 Task: Find a one-way Business class flight from Klawock to Dubuque on May 10 for 9 passengers, with 2 carry-on bags, departing between 2:00 PM and 3:00 PM.
Action: Mouse moved to (319, 281)
Screenshot: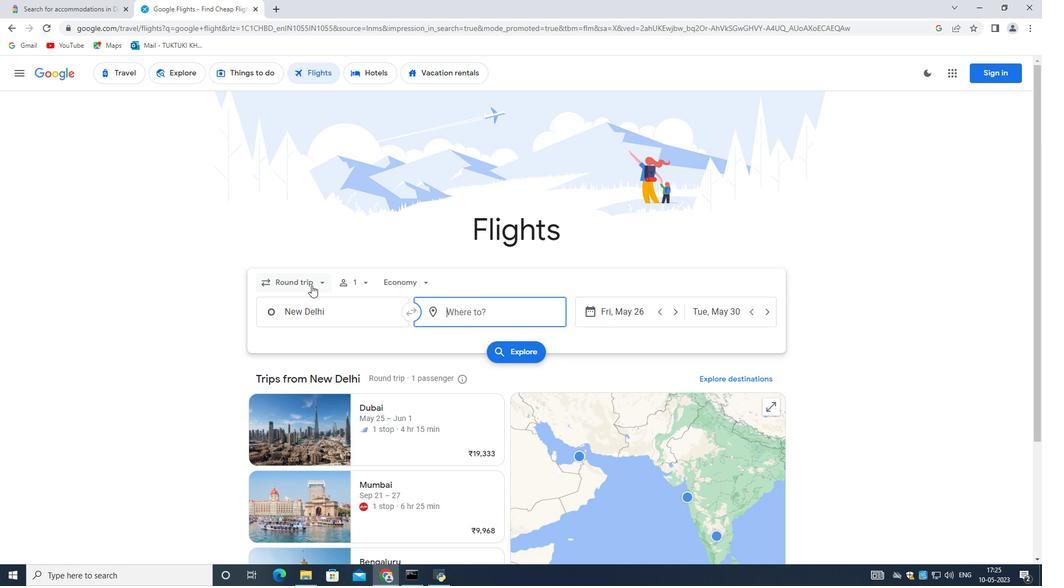 
Action: Mouse pressed left at (319, 281)
Screenshot: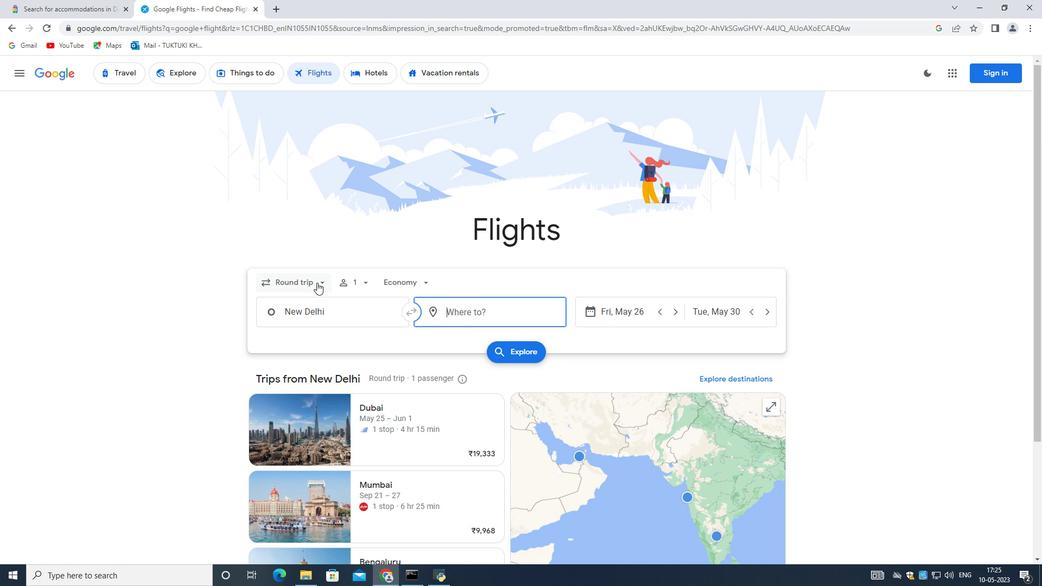 
Action: Mouse moved to (299, 333)
Screenshot: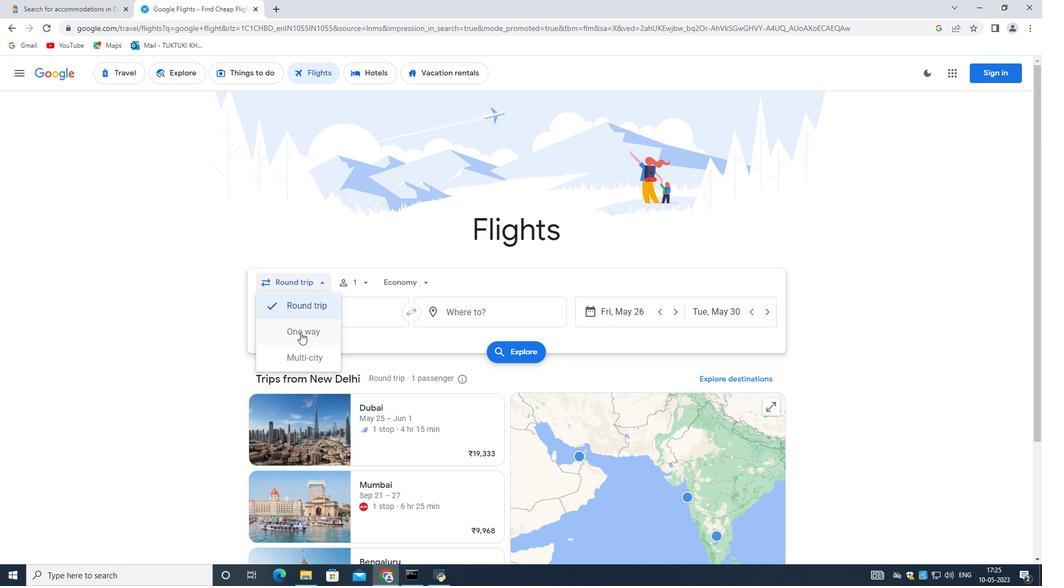 
Action: Mouse pressed left at (299, 333)
Screenshot: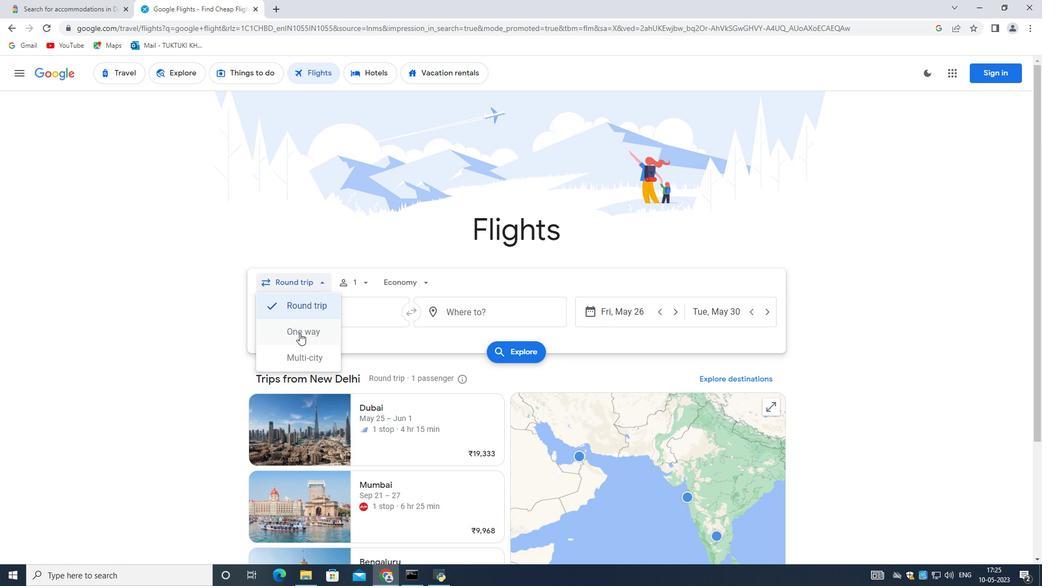 
Action: Mouse moved to (359, 282)
Screenshot: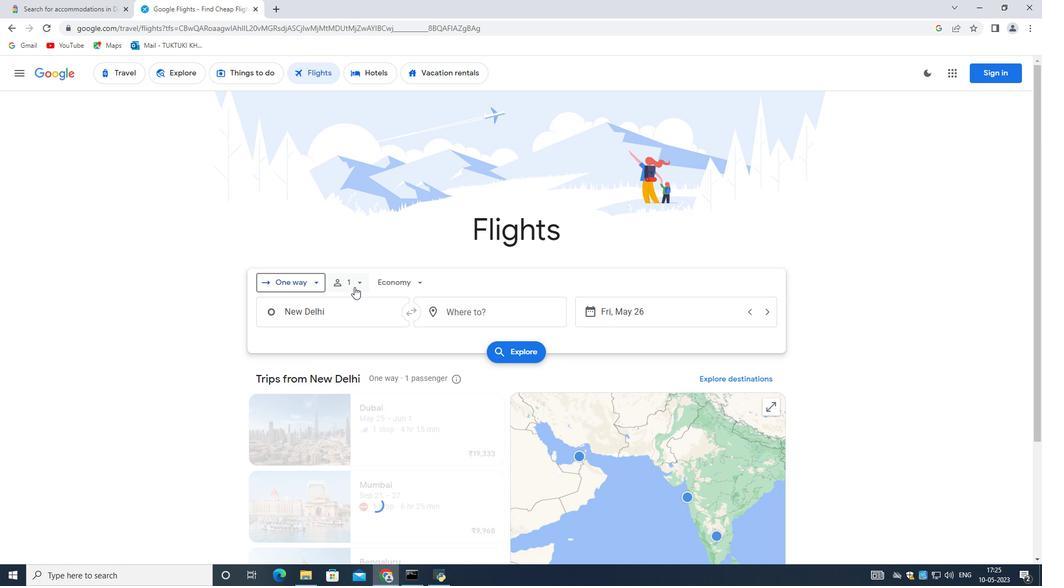 
Action: Mouse pressed left at (359, 282)
Screenshot: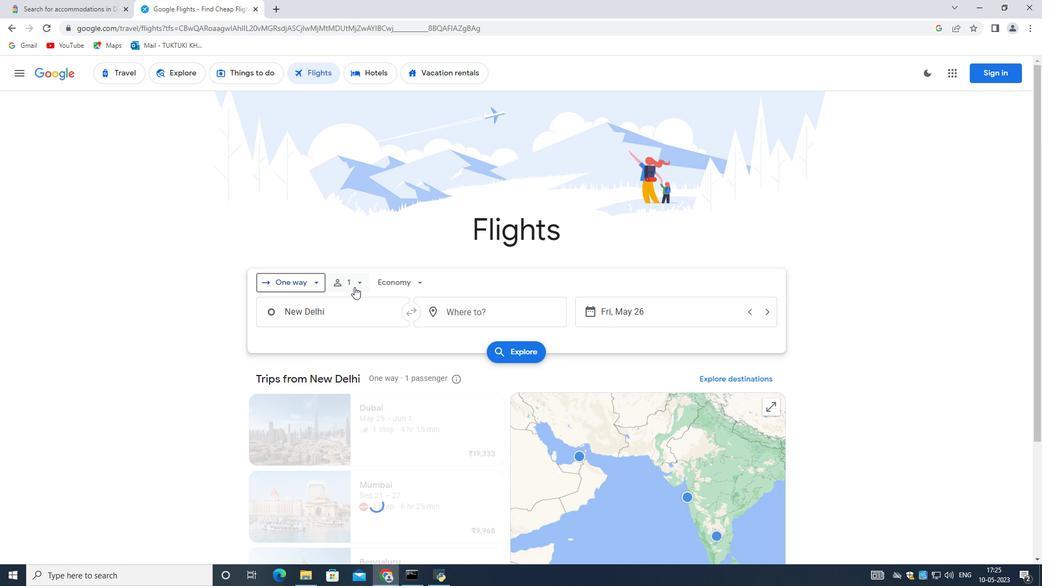 
Action: Mouse moved to (439, 339)
Screenshot: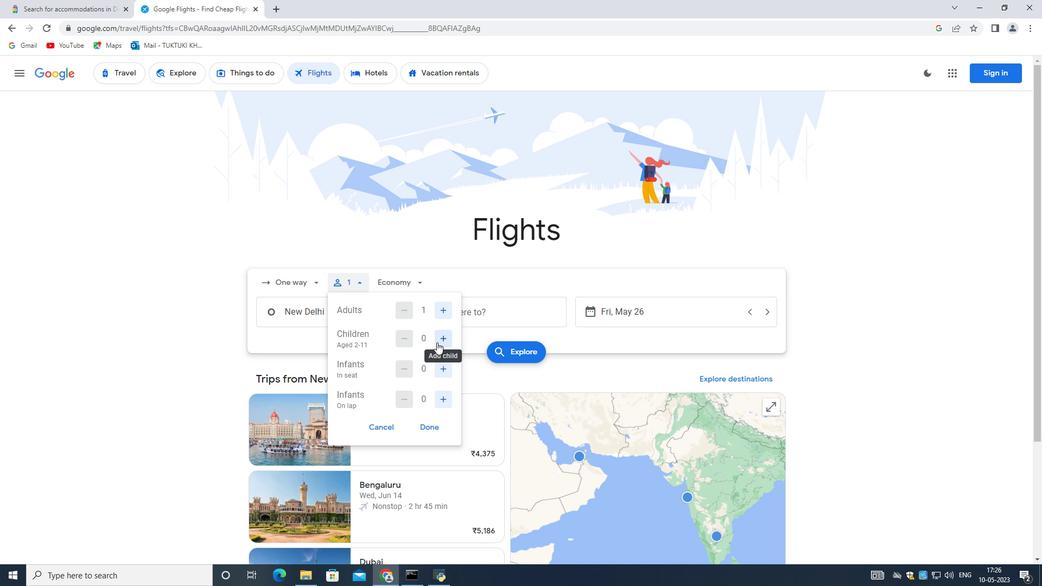 
Action: Mouse pressed left at (439, 339)
Screenshot: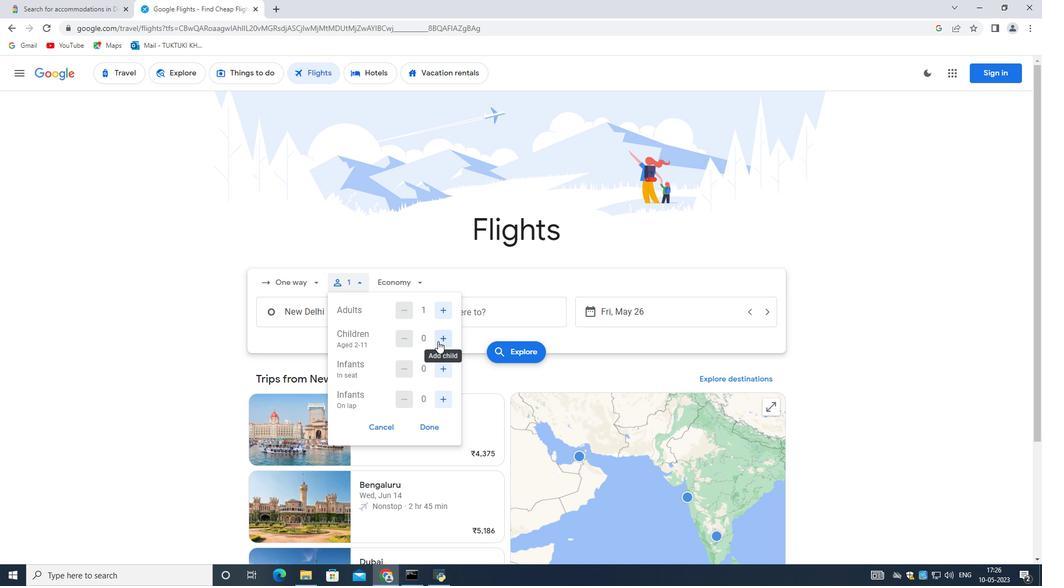 
Action: Mouse moved to (440, 339)
Screenshot: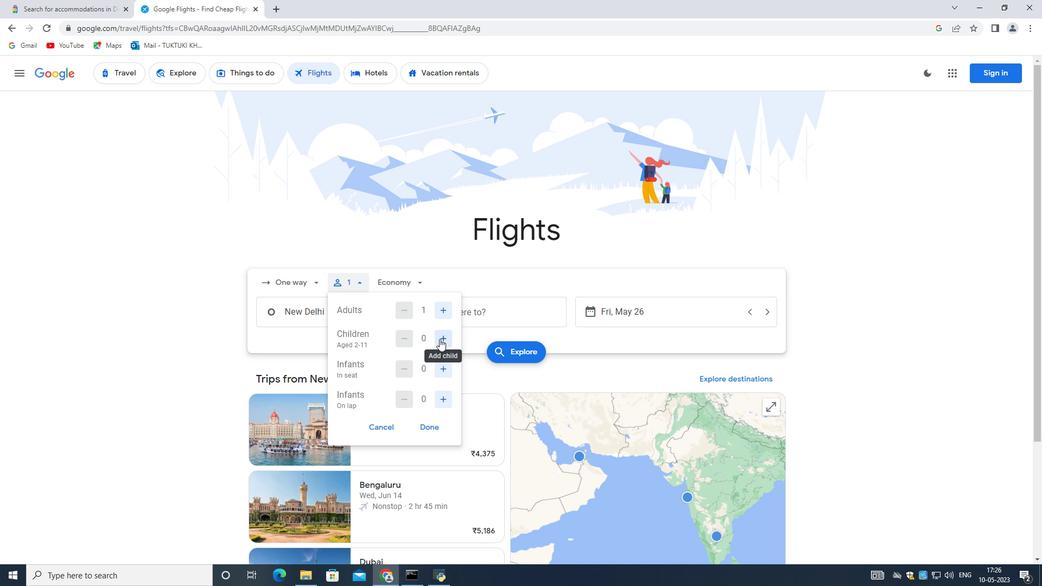 
Action: Mouse pressed left at (440, 339)
Screenshot: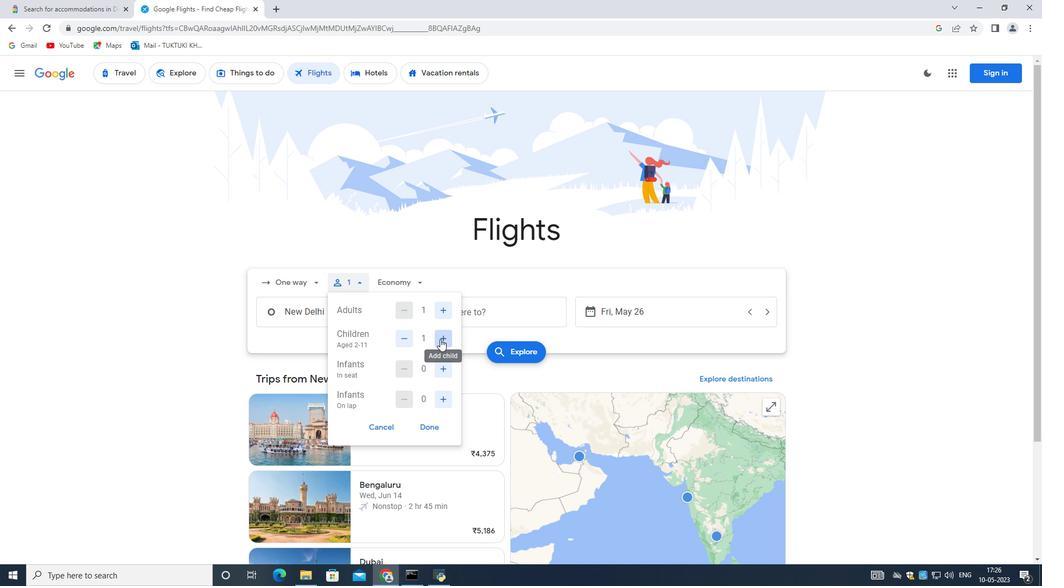 
Action: Mouse pressed left at (440, 339)
Screenshot: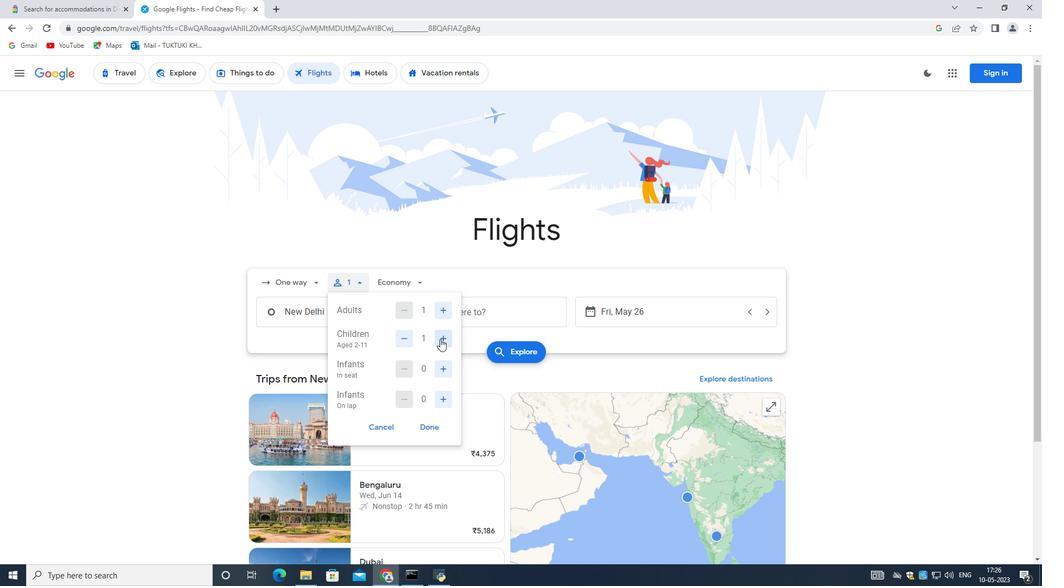 
Action: Mouse moved to (440, 338)
Screenshot: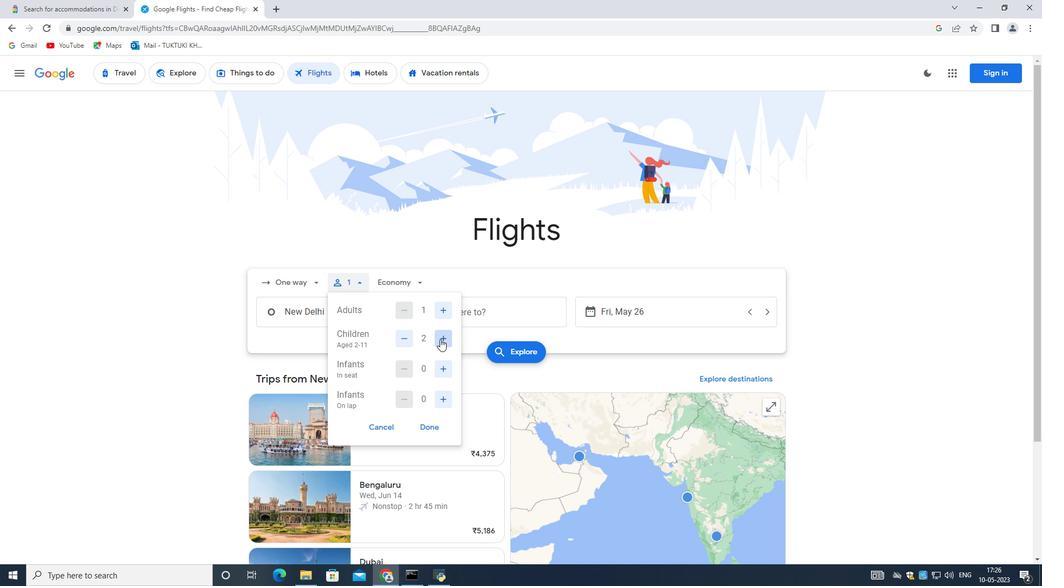 
Action: Mouse pressed left at (440, 338)
Screenshot: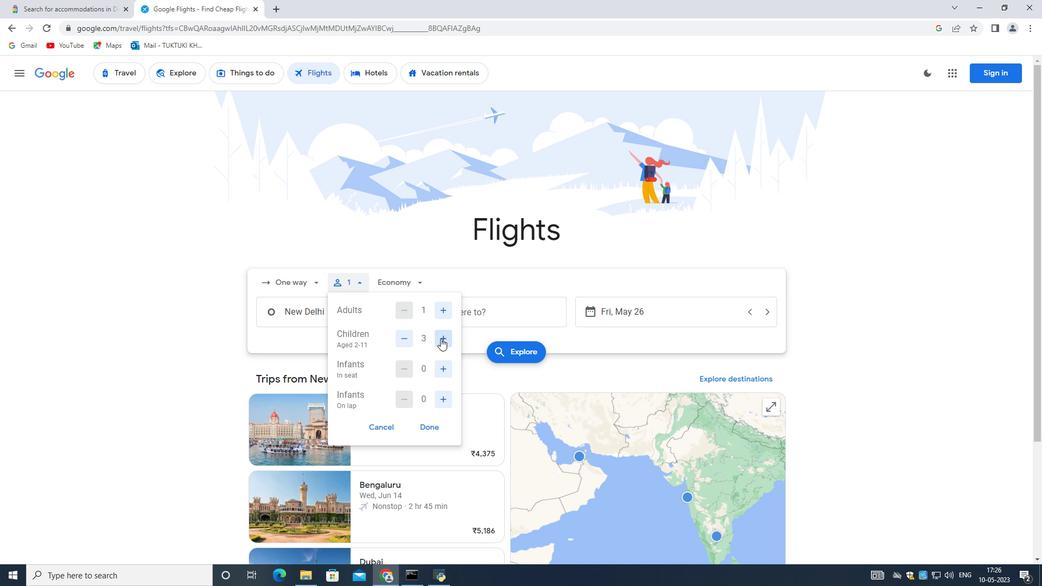 
Action: Mouse pressed left at (440, 338)
Screenshot: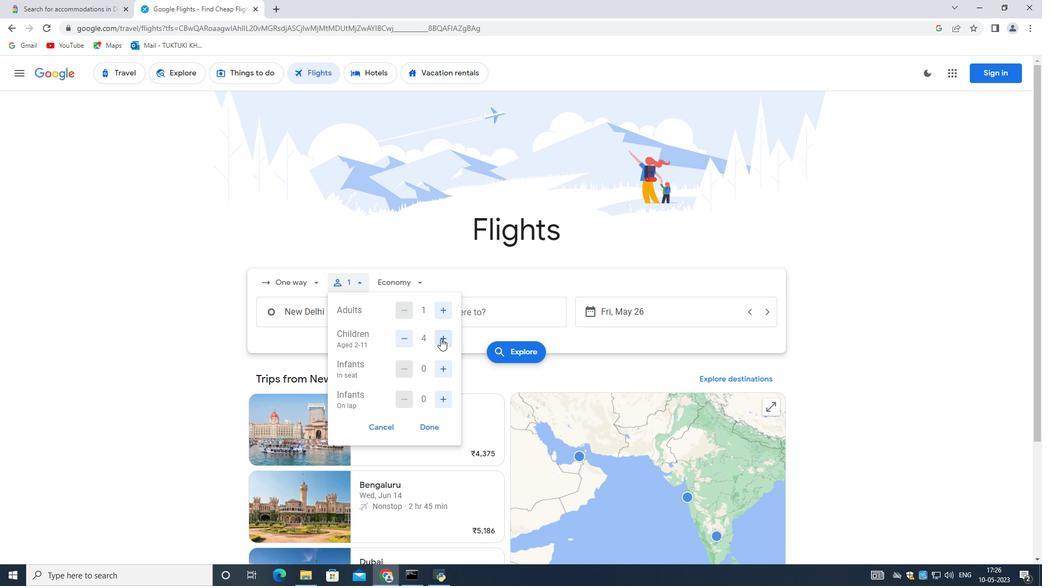 
Action: Mouse pressed left at (440, 338)
Screenshot: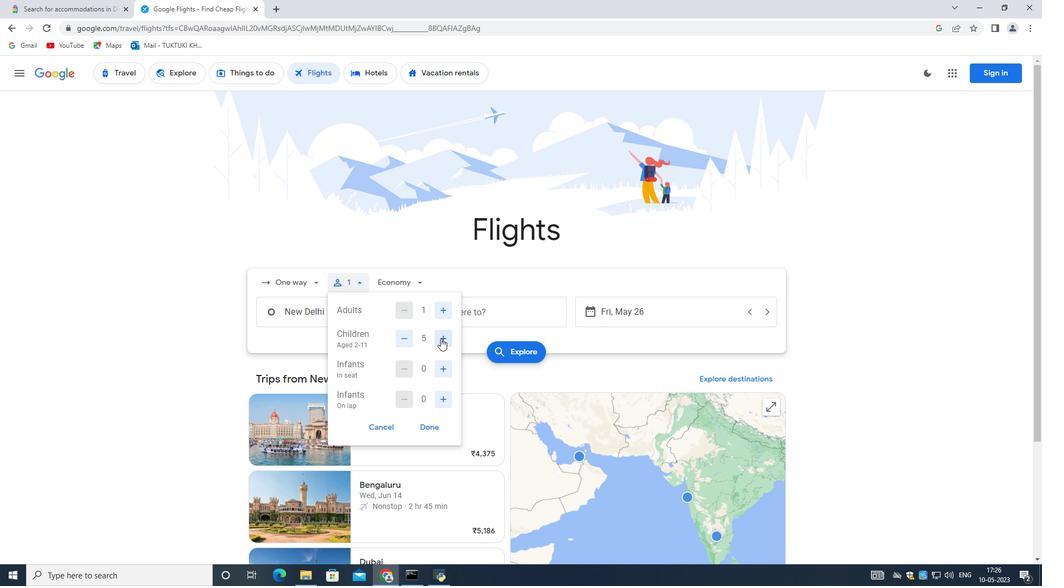 
Action: Mouse moved to (444, 370)
Screenshot: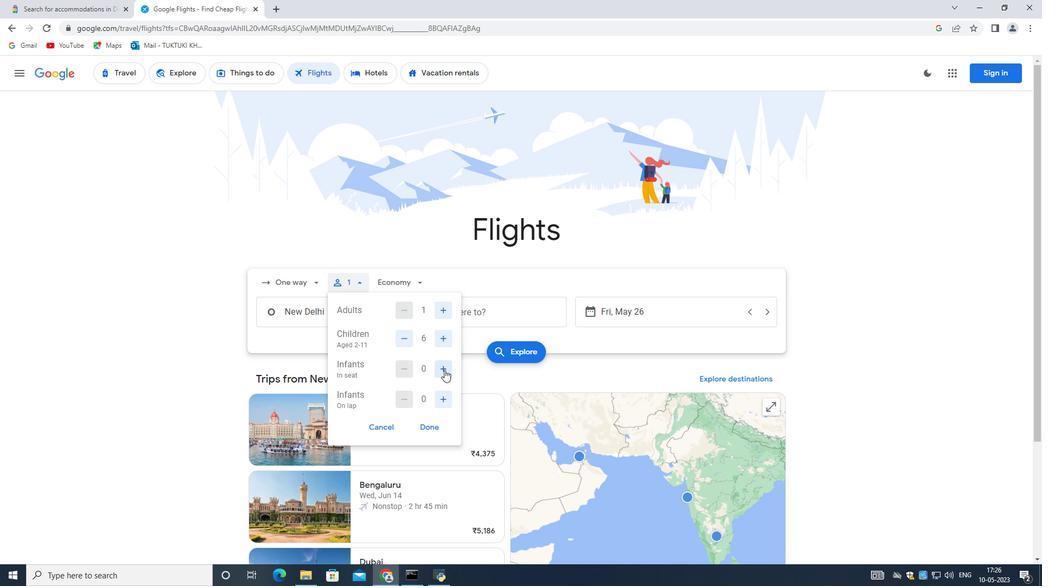 
Action: Mouse pressed left at (444, 370)
Screenshot: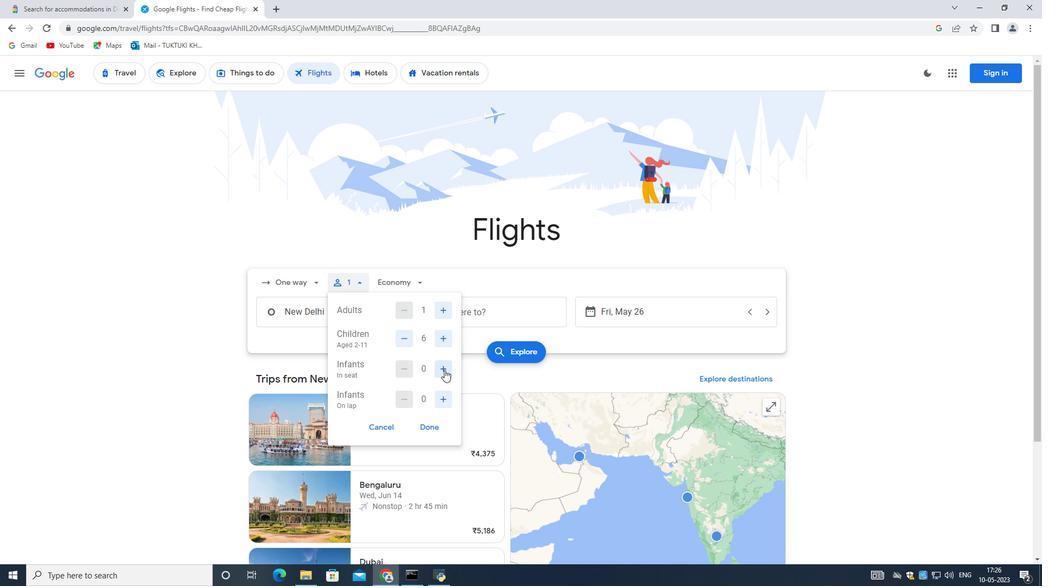 
Action: Mouse moved to (437, 398)
Screenshot: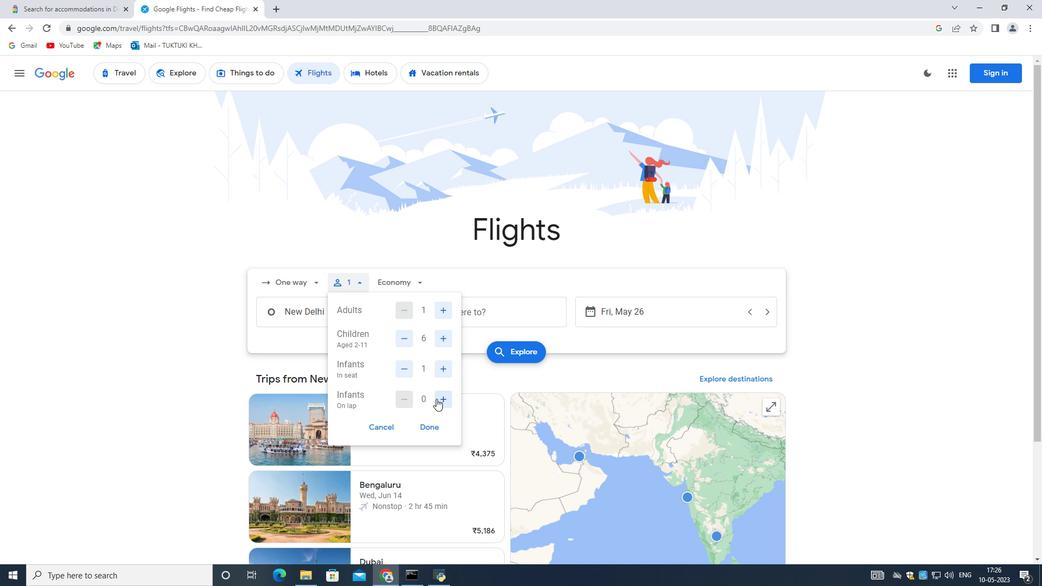 
Action: Mouse pressed left at (437, 398)
Screenshot: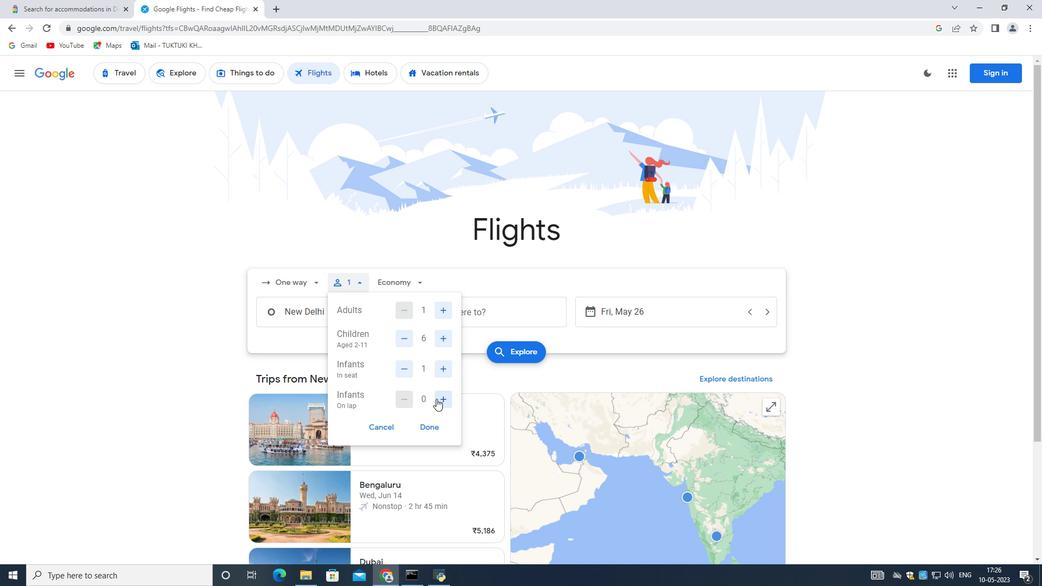 
Action: Mouse moved to (421, 428)
Screenshot: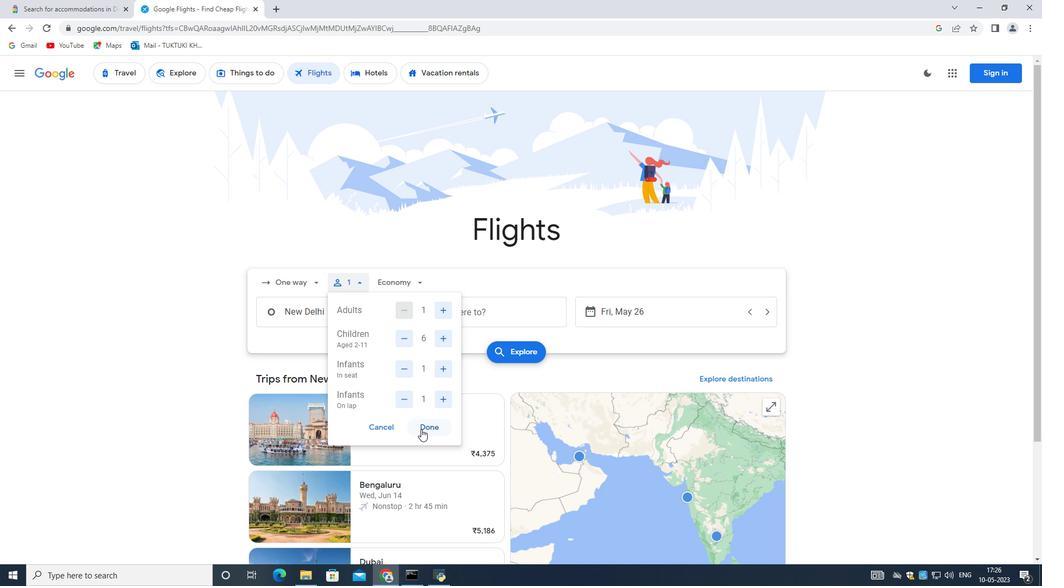
Action: Mouse pressed left at (421, 428)
Screenshot: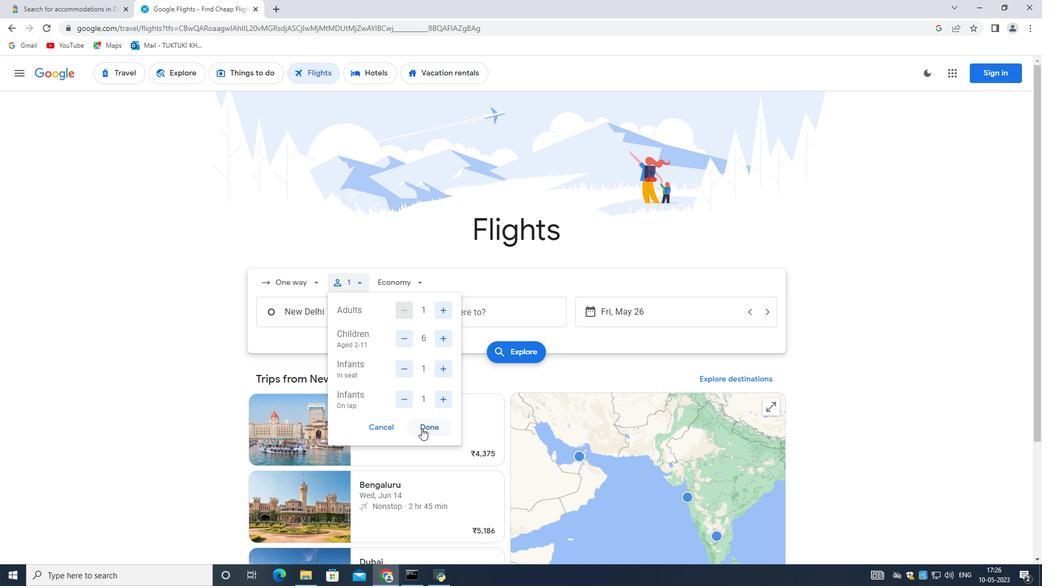 
Action: Mouse moved to (396, 286)
Screenshot: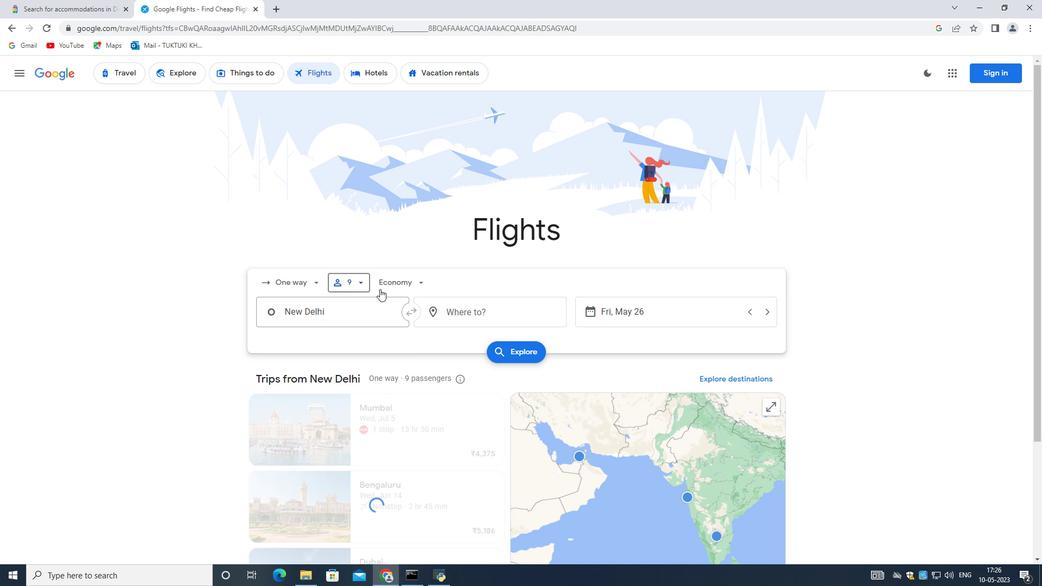 
Action: Mouse pressed left at (396, 286)
Screenshot: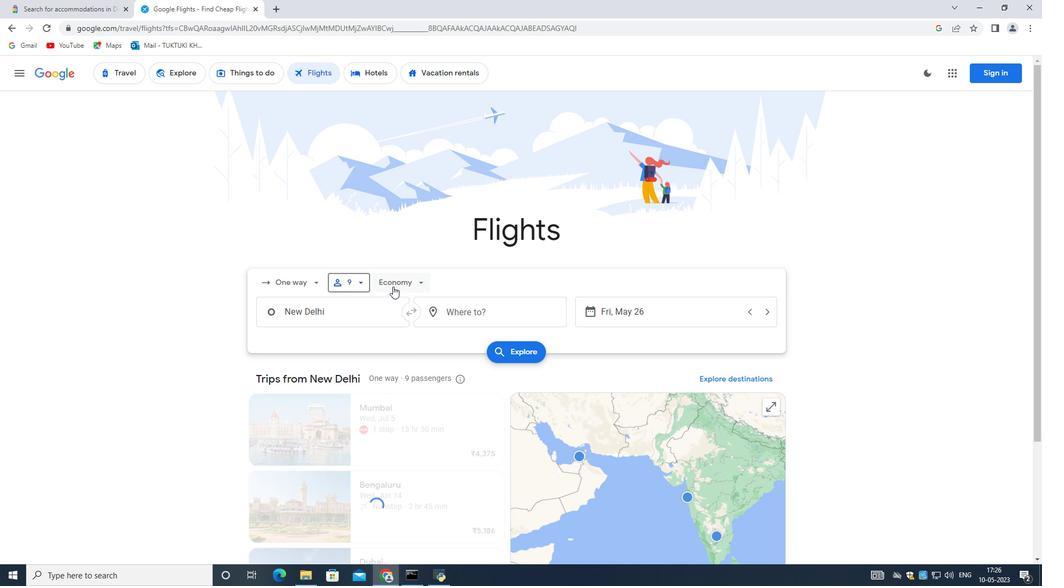
Action: Mouse moved to (413, 359)
Screenshot: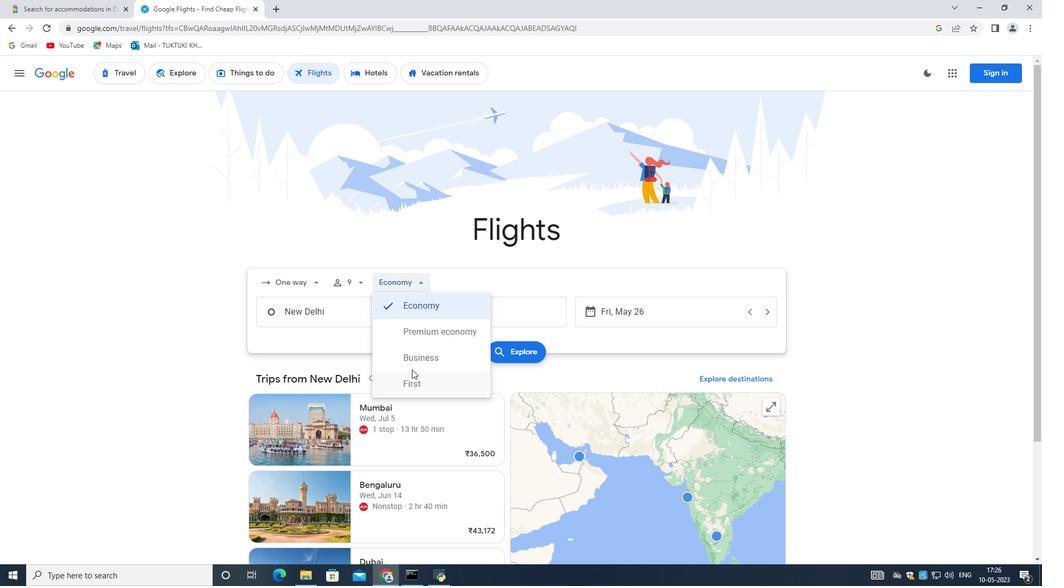 
Action: Mouse pressed left at (413, 359)
Screenshot: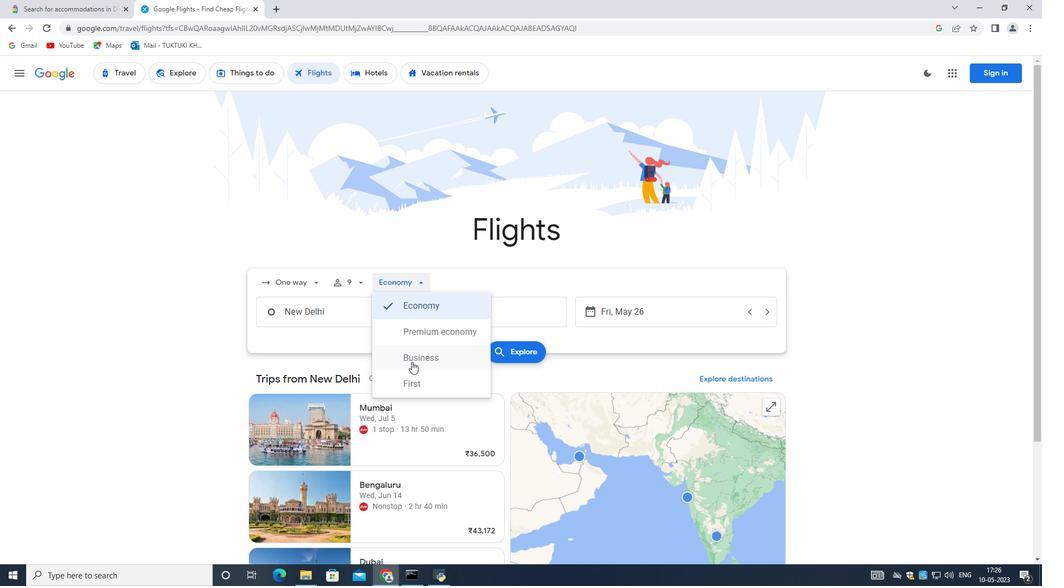 
Action: Mouse moved to (312, 319)
Screenshot: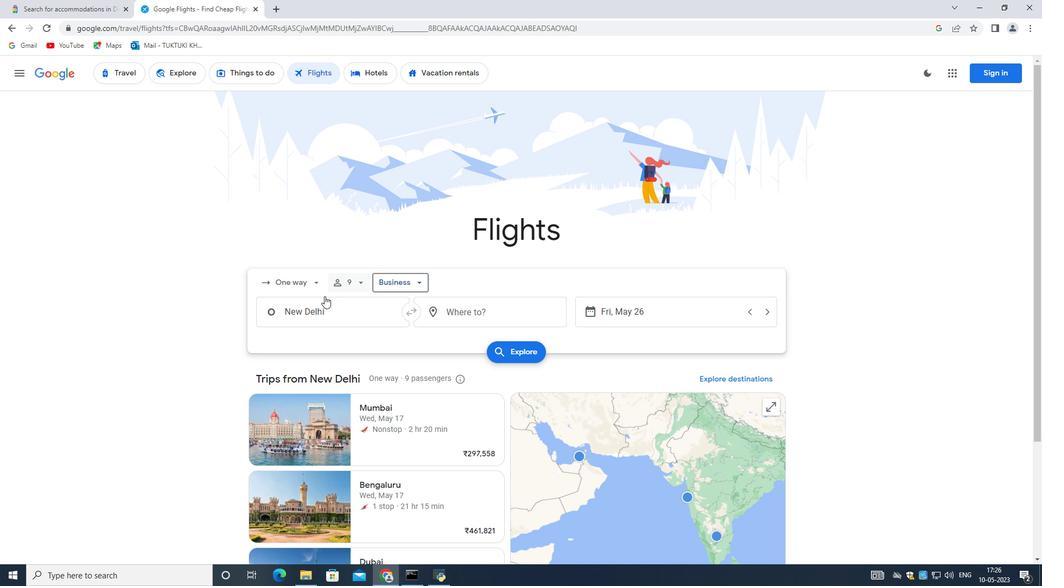 
Action: Mouse pressed left at (312, 319)
Screenshot: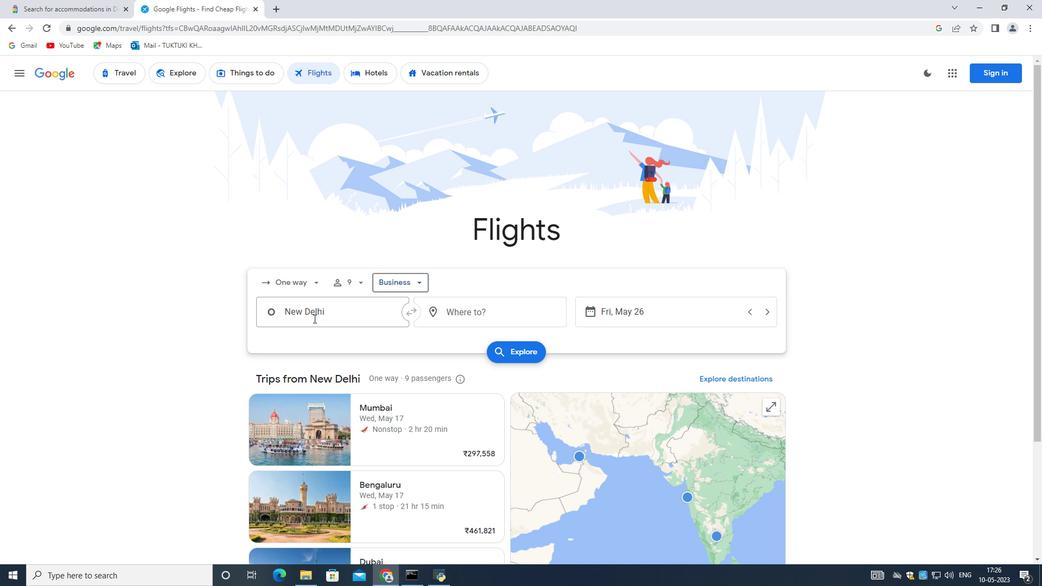 
Action: Key pressed <Key.backspace><Key.shift><Key.shift>Klawock
Screenshot: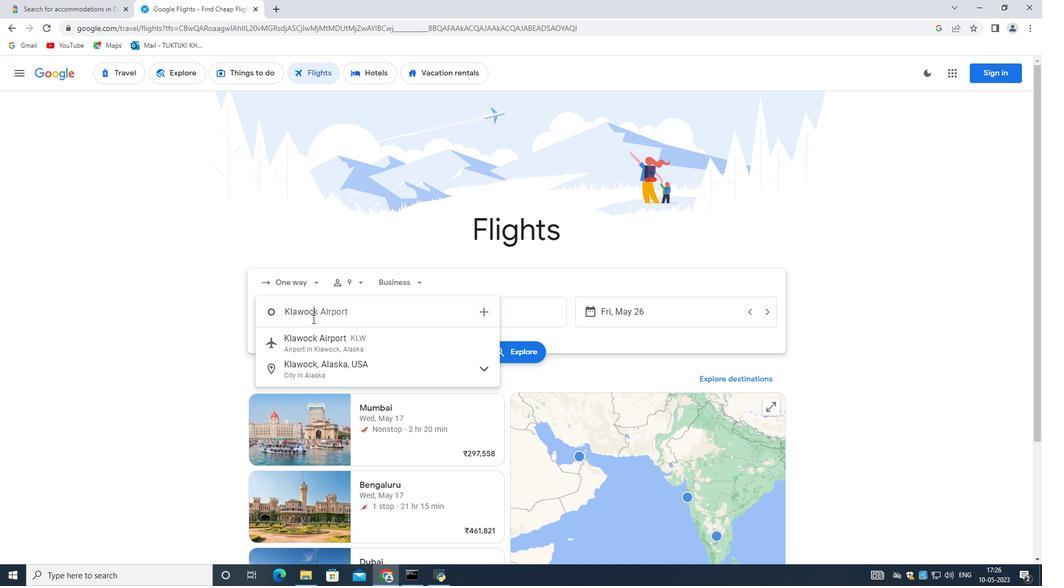 
Action: Mouse moved to (323, 334)
Screenshot: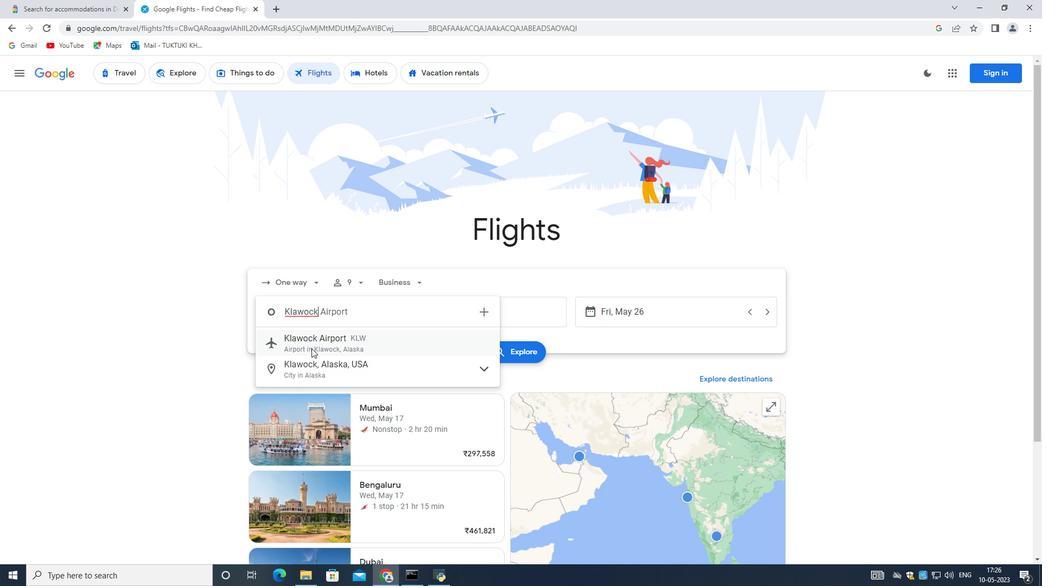
Action: Mouse pressed left at (323, 334)
Screenshot: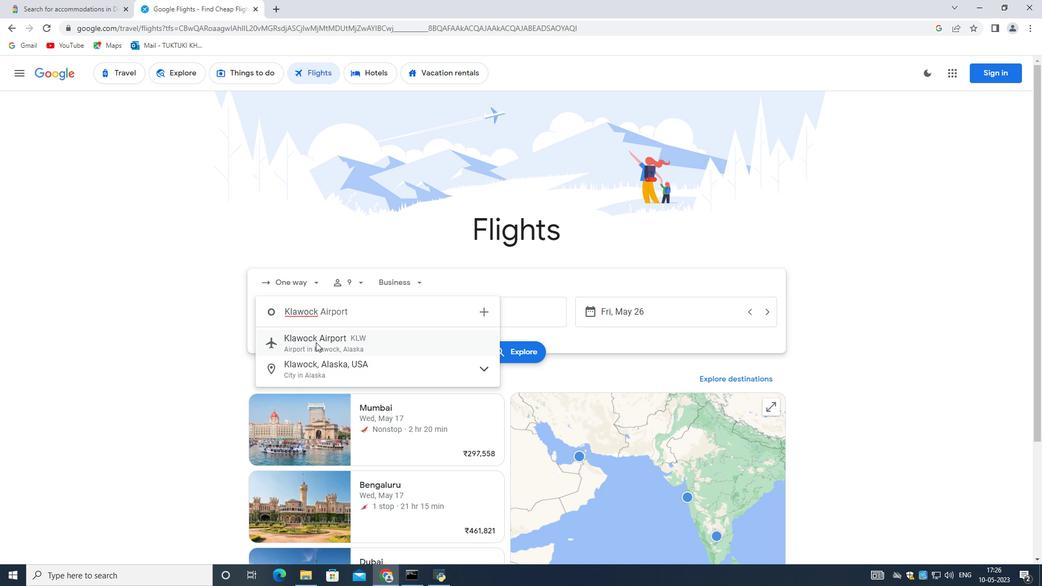
Action: Mouse moved to (452, 300)
Screenshot: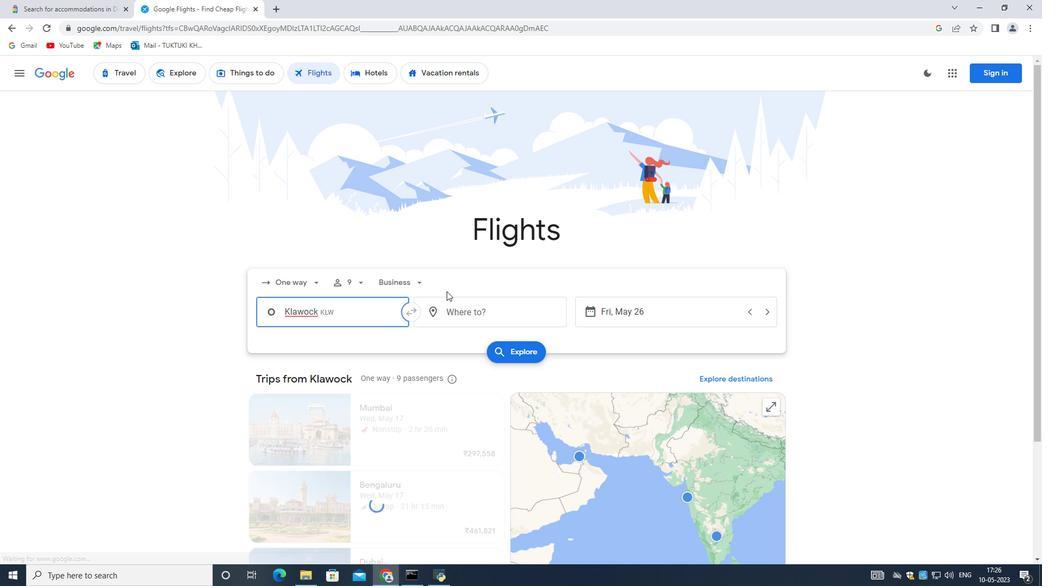 
Action: Mouse pressed left at (452, 300)
Screenshot: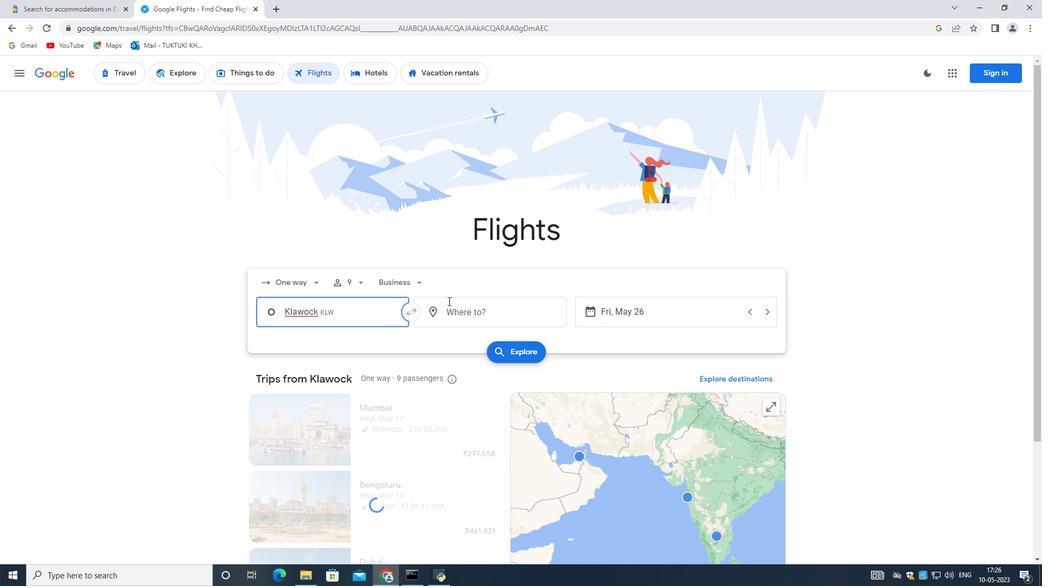 
Action: Mouse moved to (452, 306)
Screenshot: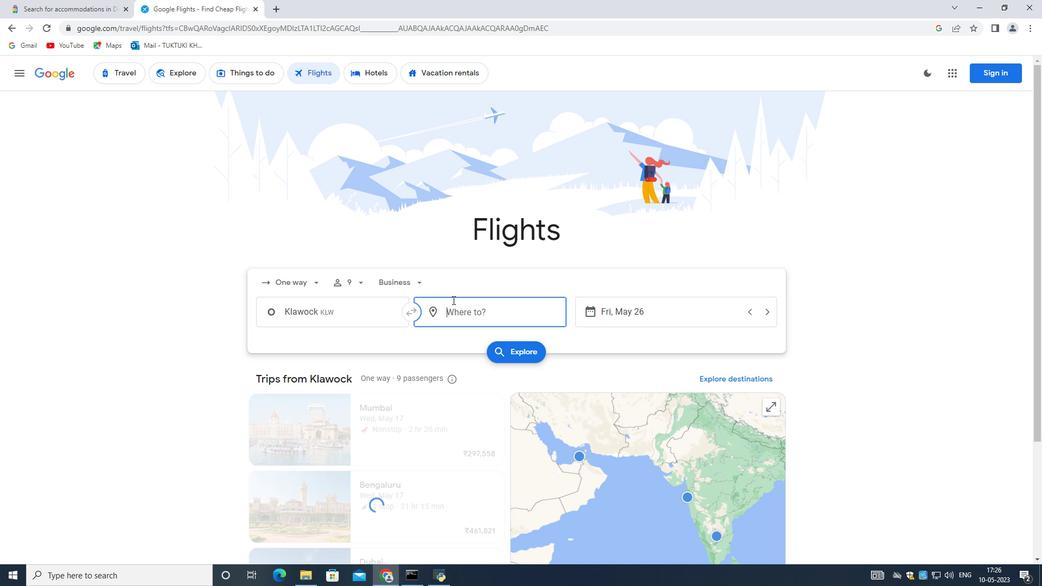 
Action: Key pressed <Key.shift>Dubuque
Screenshot: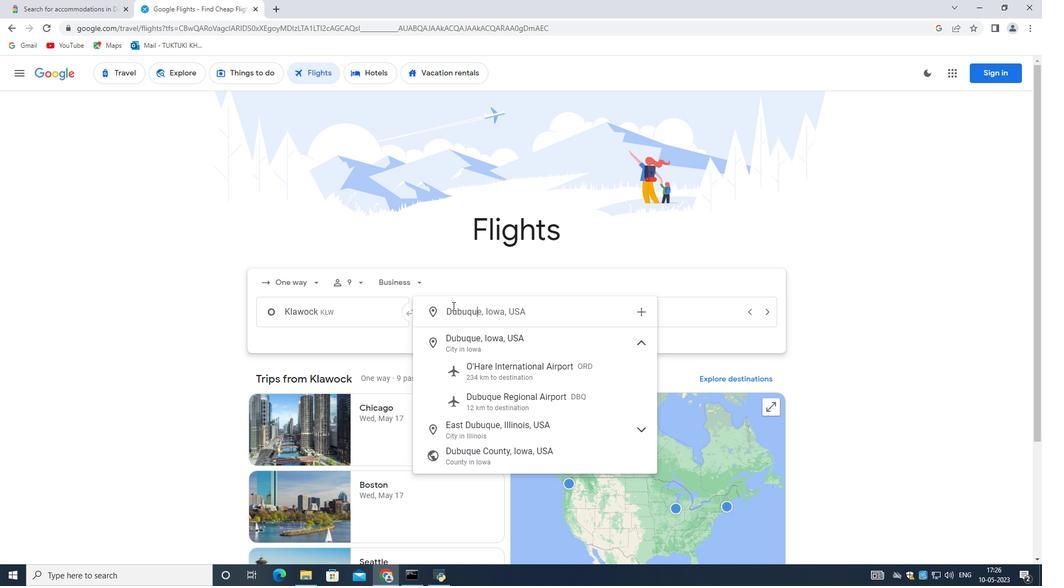 
Action: Mouse moved to (531, 400)
Screenshot: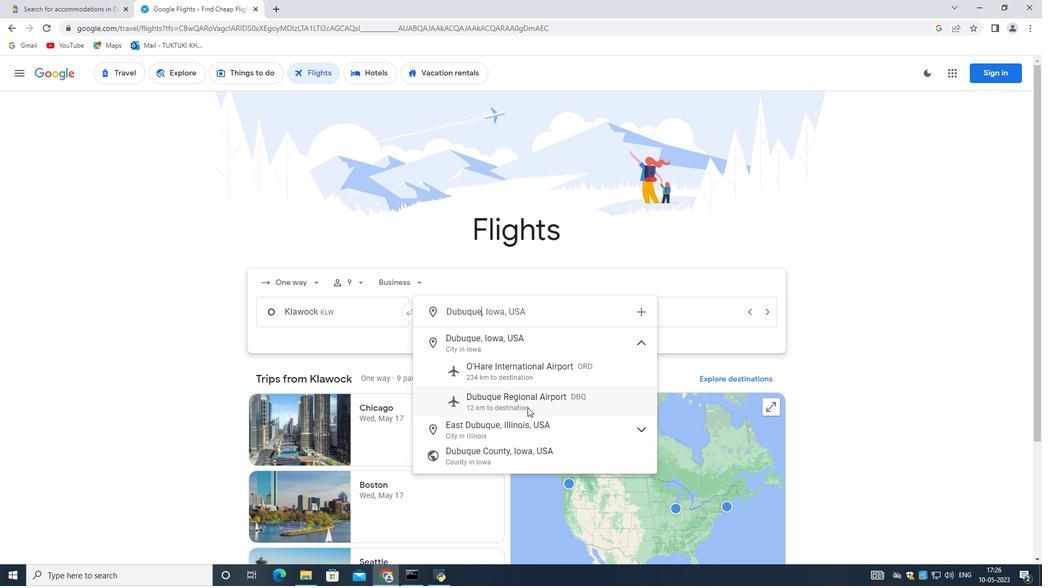
Action: Mouse pressed left at (531, 400)
Screenshot: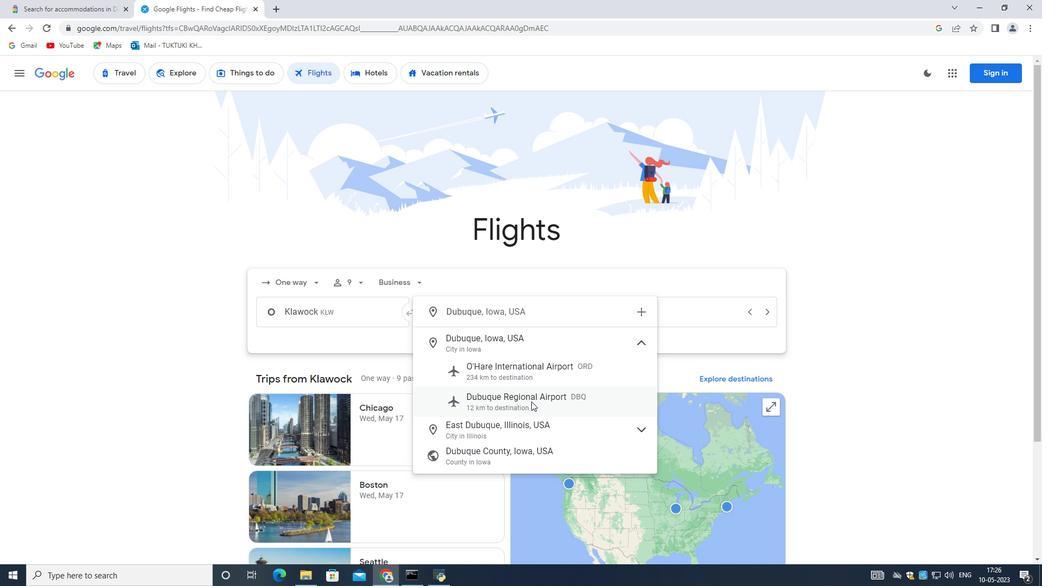 
Action: Mouse moved to (629, 314)
Screenshot: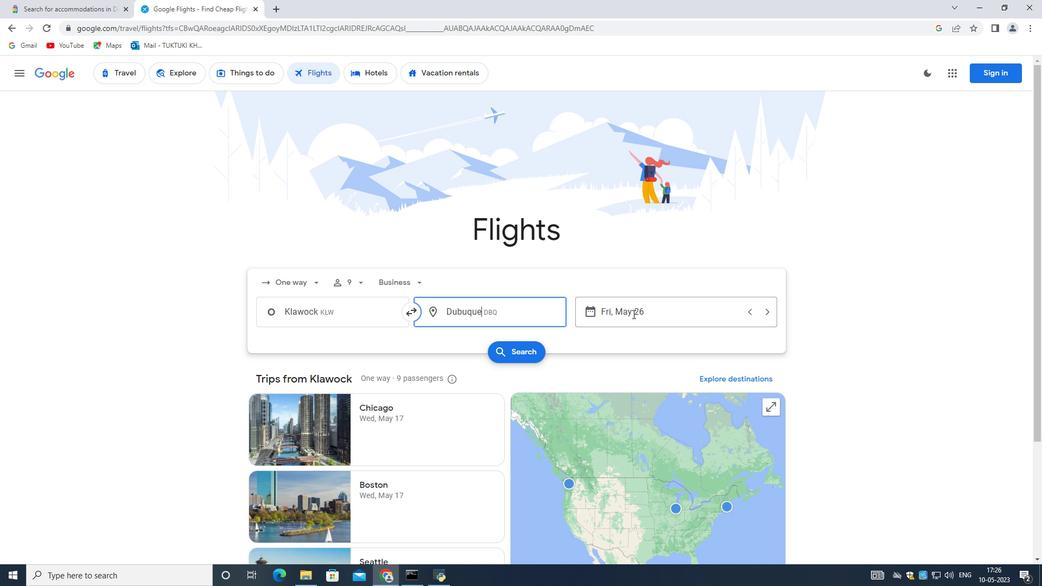 
Action: Mouse pressed left at (629, 314)
Screenshot: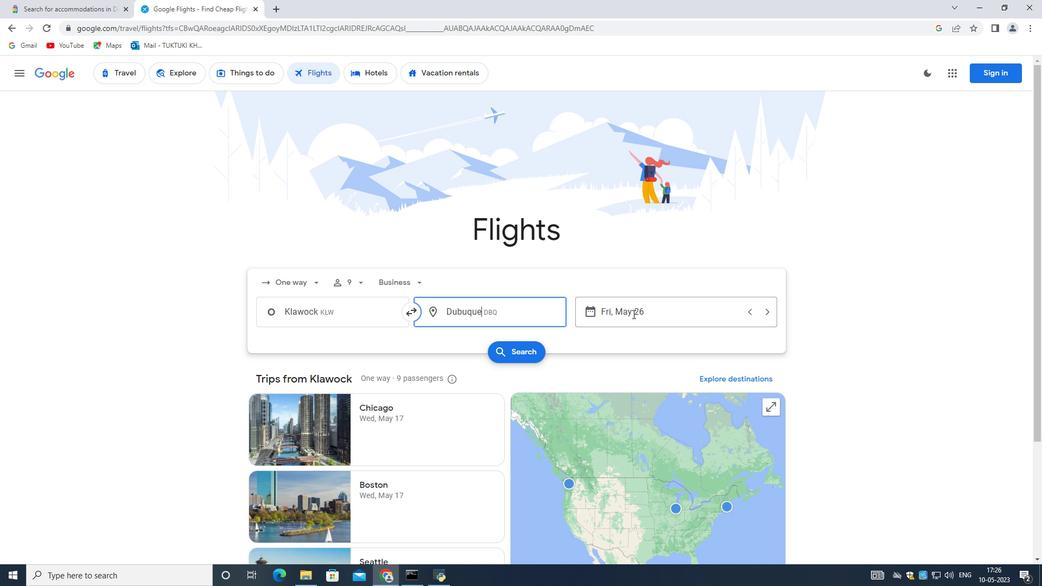 
Action: Mouse moved to (468, 394)
Screenshot: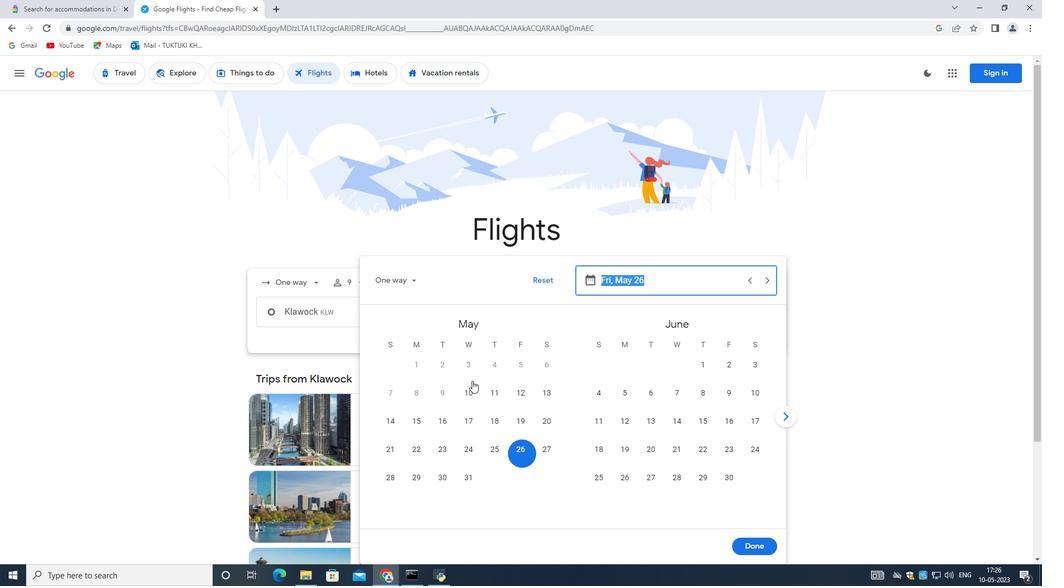 
Action: Mouse pressed left at (468, 394)
Screenshot: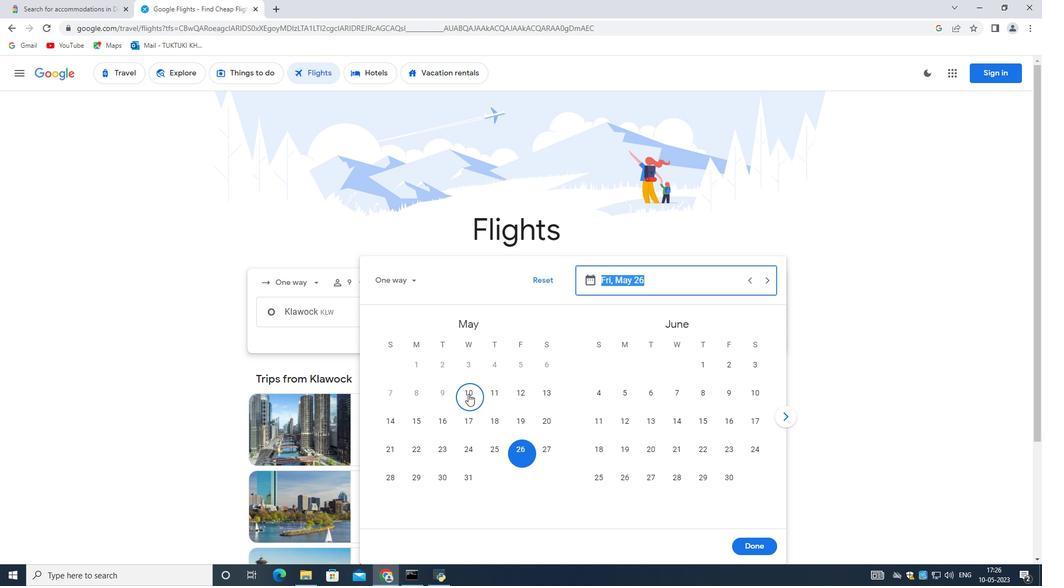 
Action: Mouse moved to (751, 545)
Screenshot: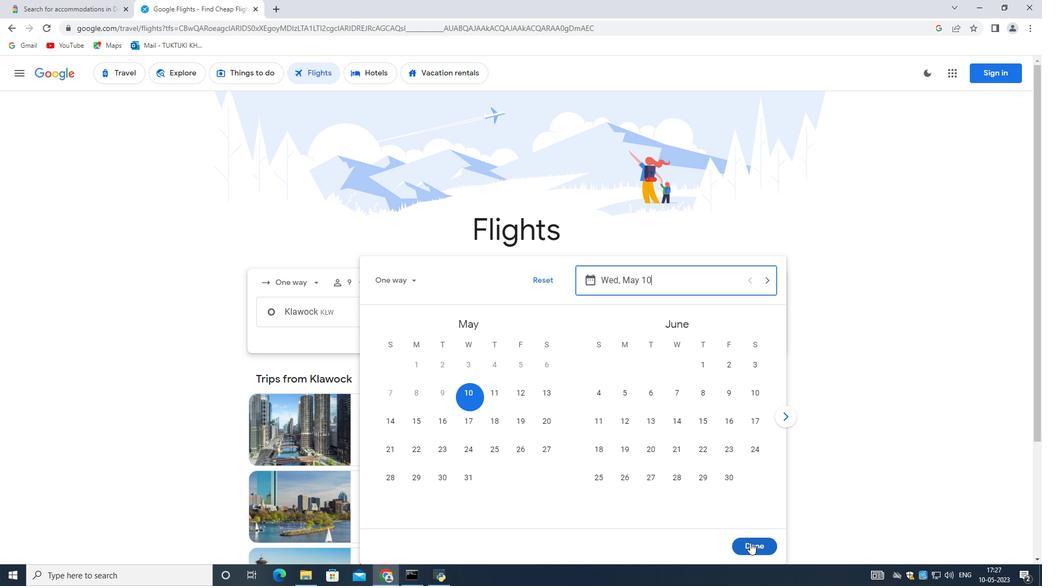 
Action: Mouse pressed left at (751, 545)
Screenshot: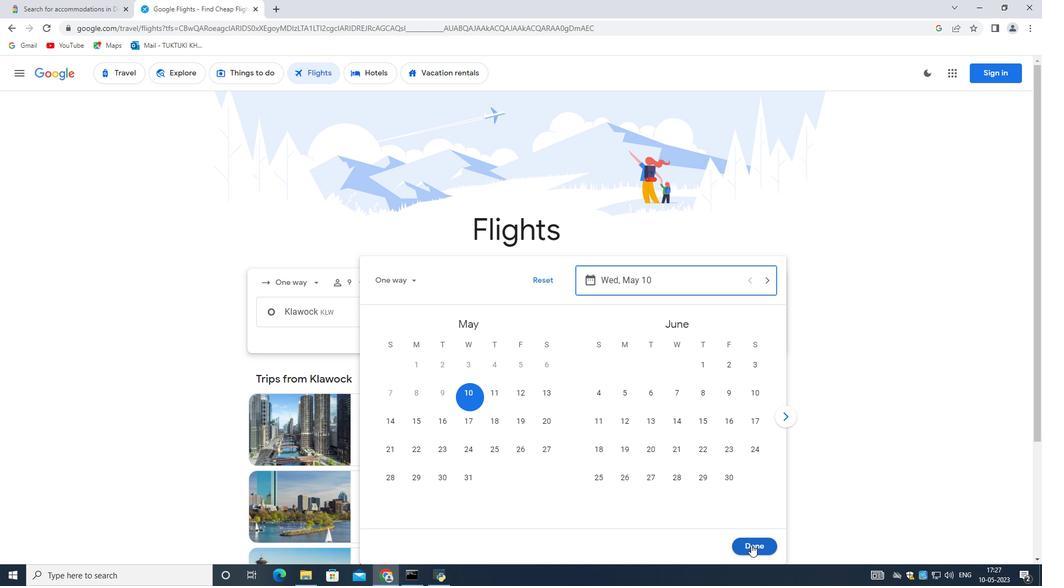 
Action: Mouse moved to (436, 339)
Screenshot: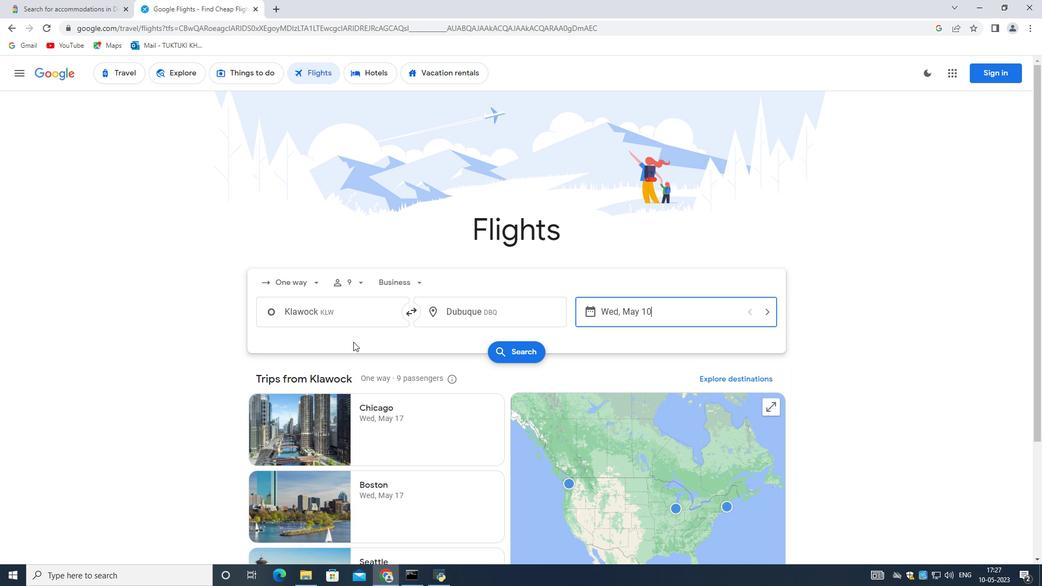
Action: Mouse scrolled (436, 339) with delta (0, 0)
Screenshot: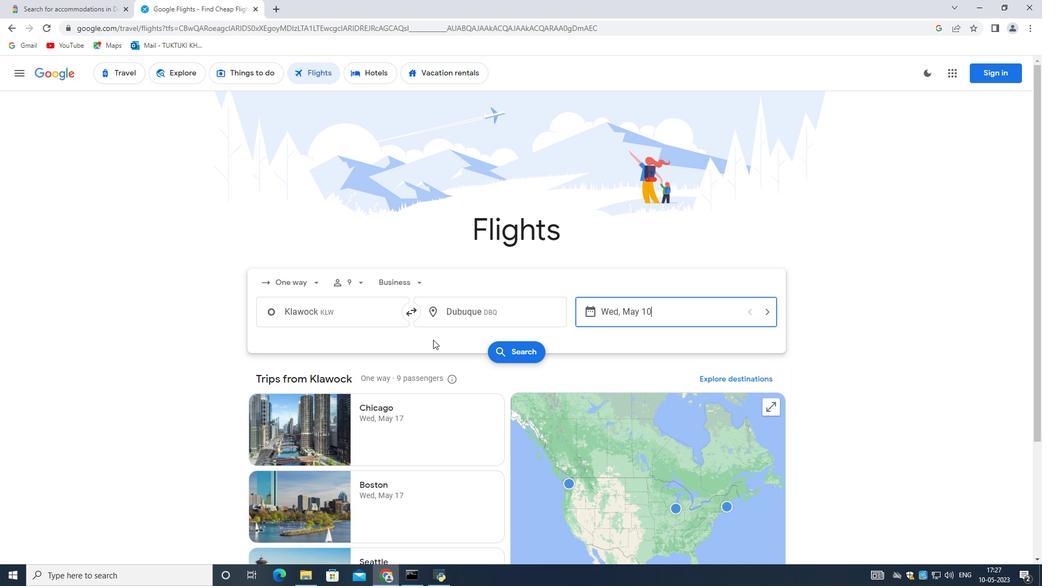 
Action: Mouse moved to (519, 299)
Screenshot: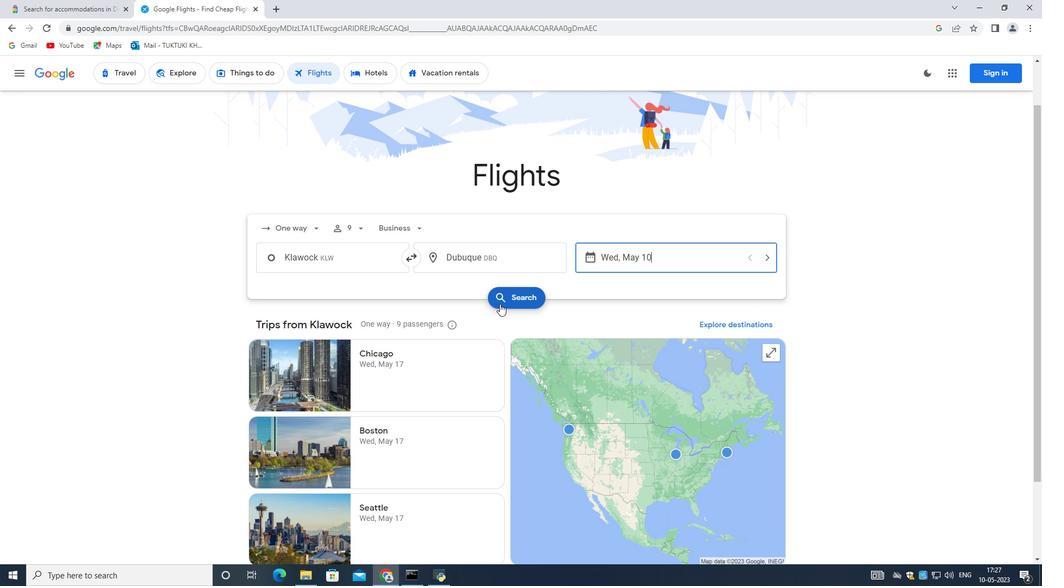 
Action: Mouse pressed left at (519, 299)
Screenshot: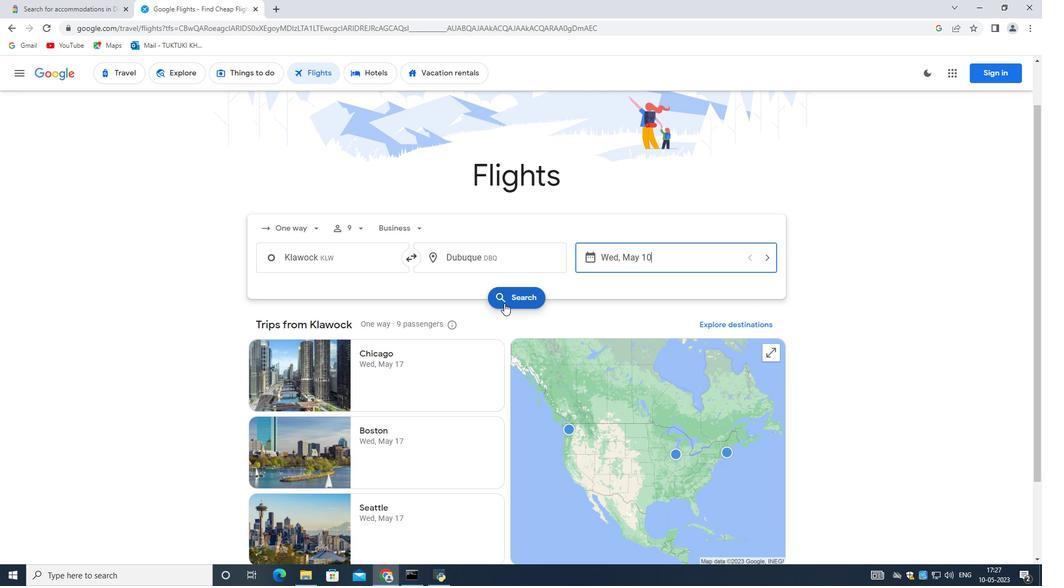 
Action: Mouse moved to (381, 175)
Screenshot: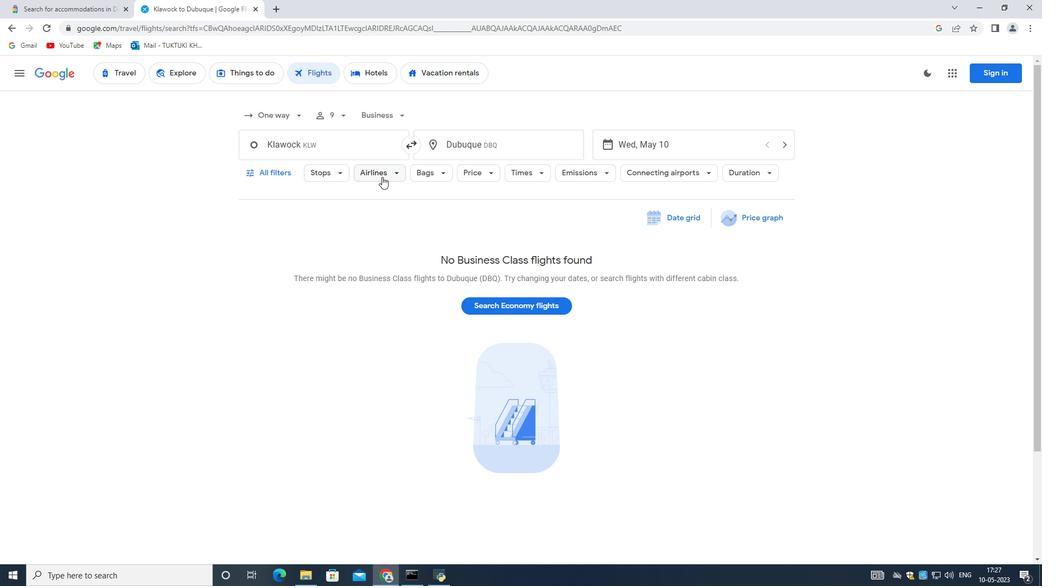 
Action: Mouse pressed left at (381, 175)
Screenshot: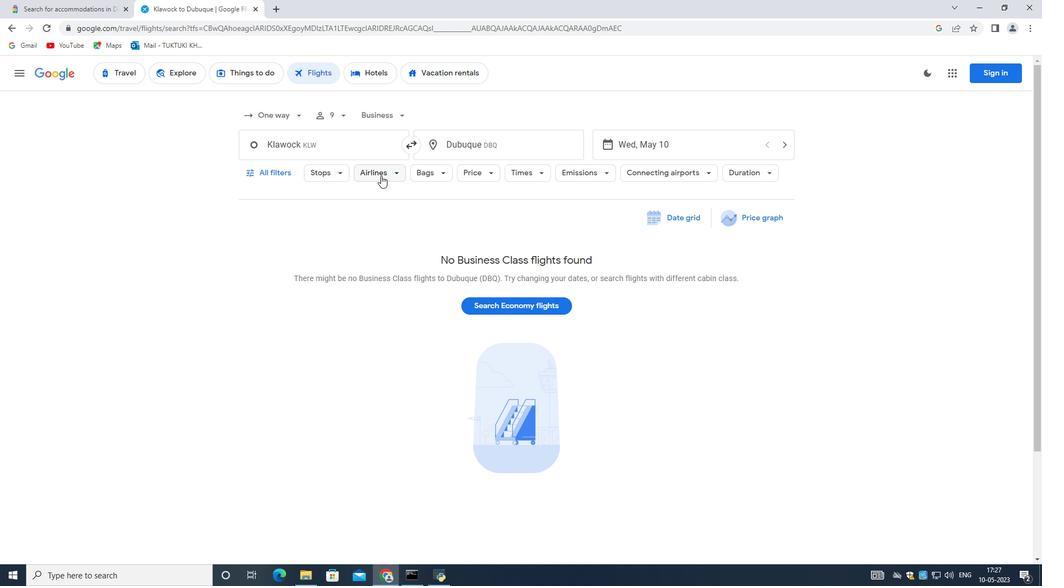 
Action: Mouse moved to (304, 234)
Screenshot: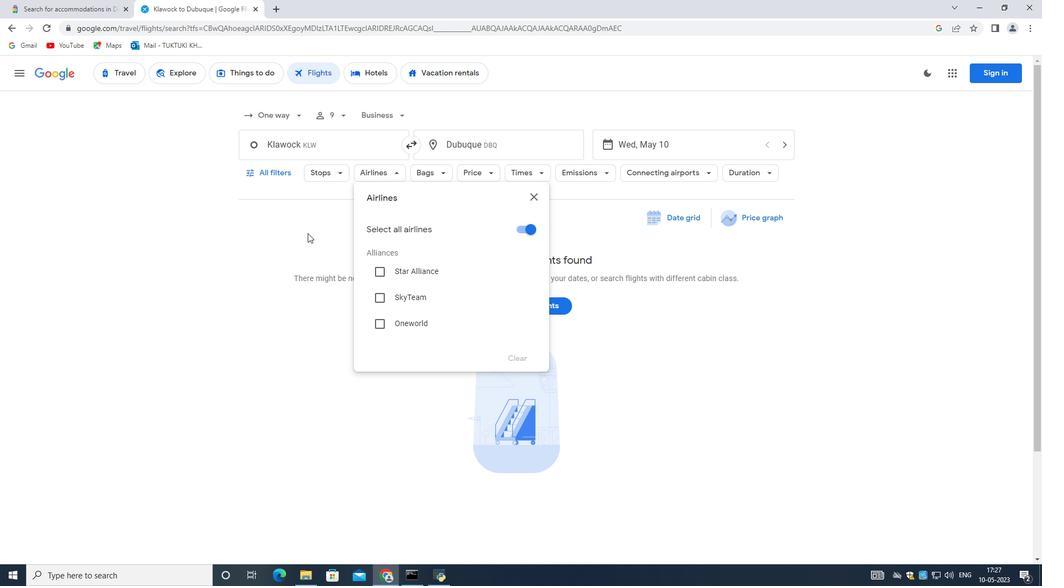 
Action: Mouse pressed left at (304, 234)
Screenshot: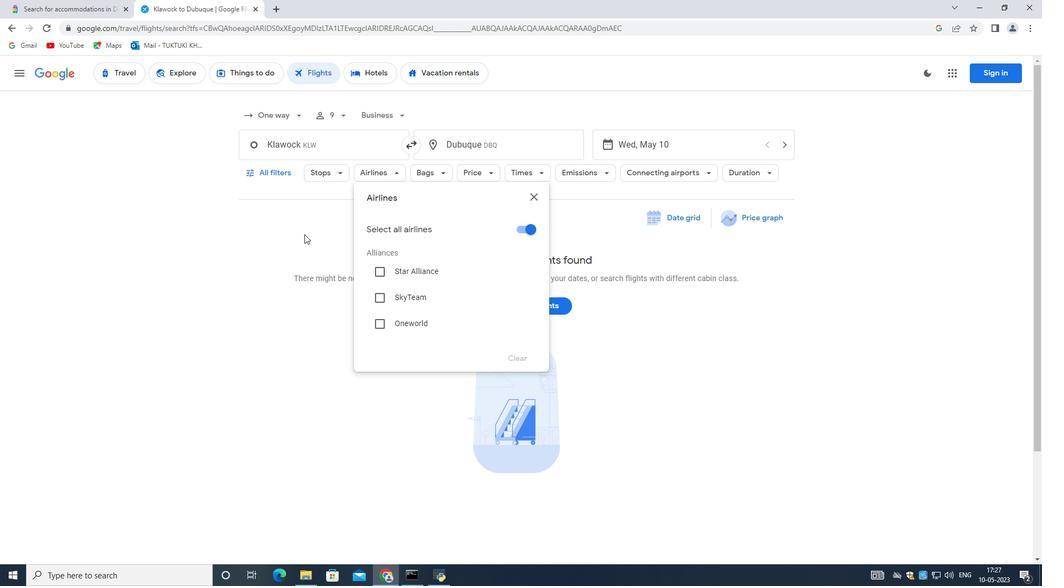 
Action: Mouse moved to (383, 173)
Screenshot: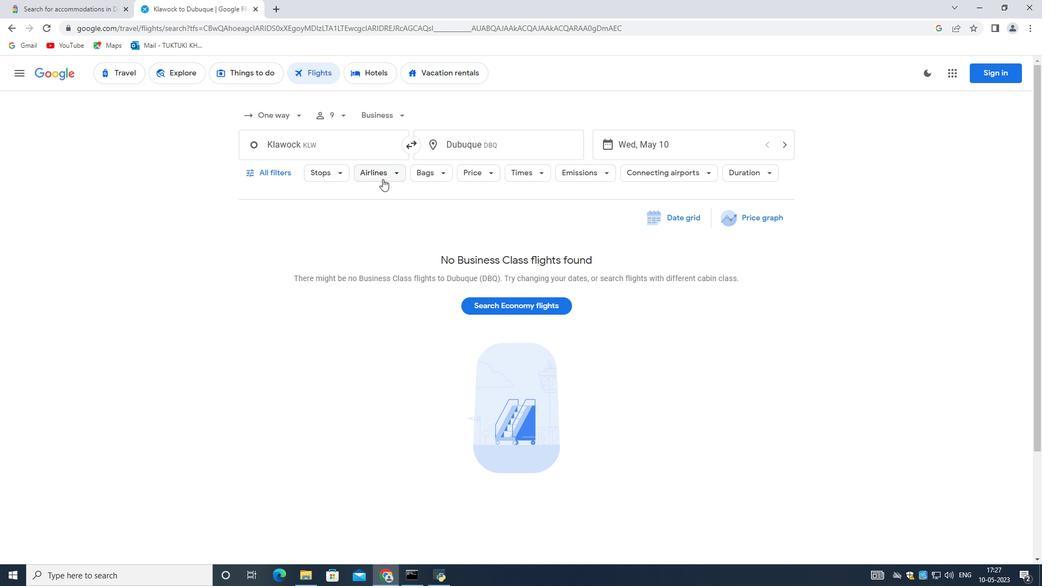 
Action: Mouse pressed left at (383, 173)
Screenshot: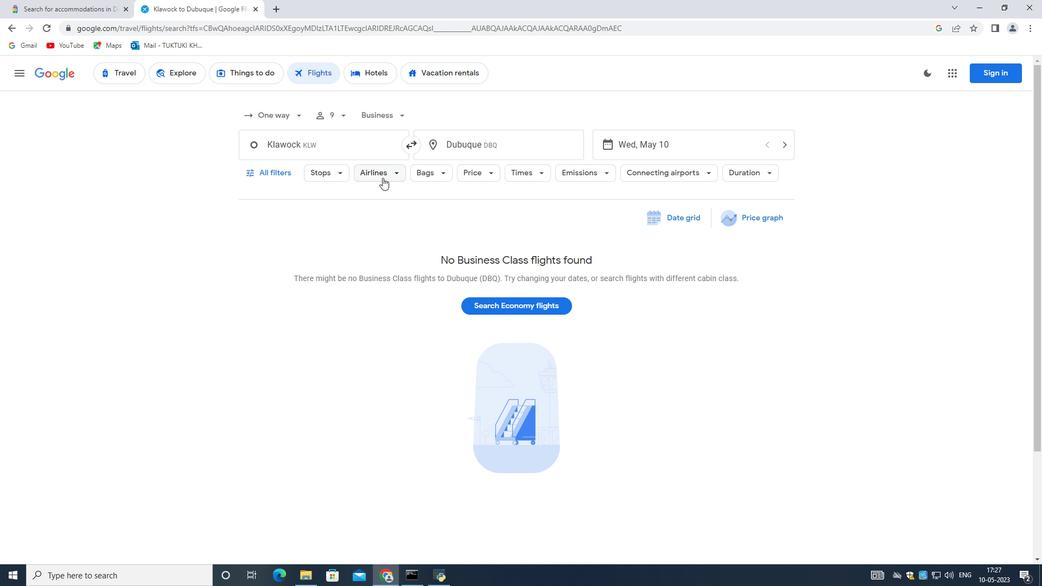 
Action: Mouse moved to (304, 220)
Screenshot: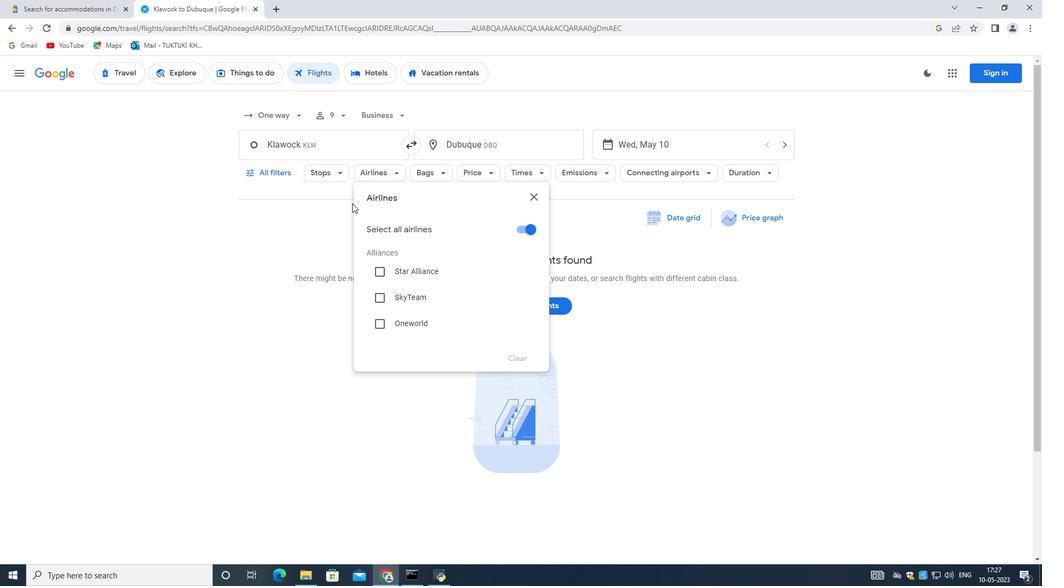 
Action: Mouse pressed left at (304, 220)
Screenshot: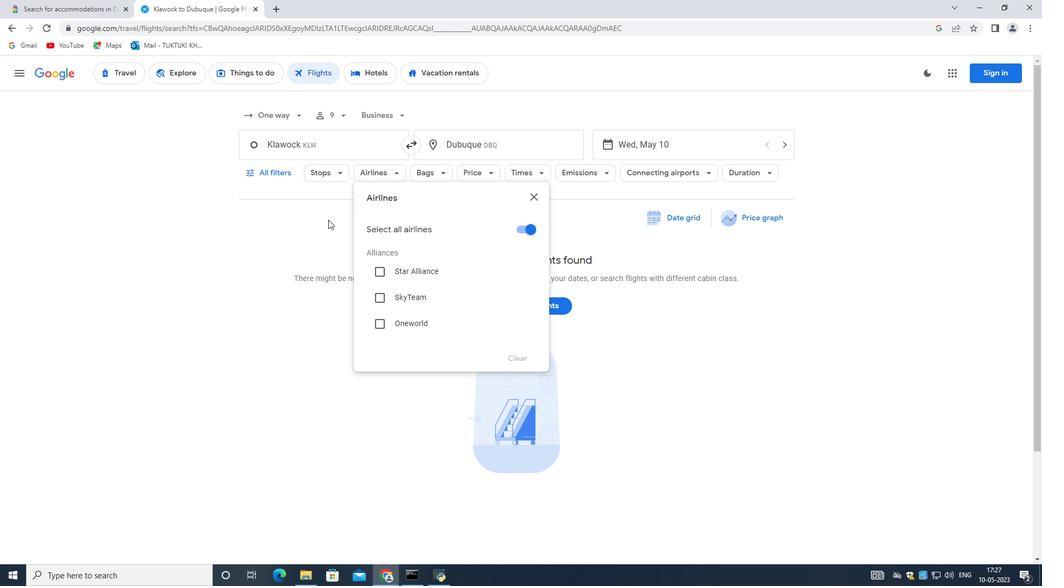 
Action: Mouse moved to (427, 171)
Screenshot: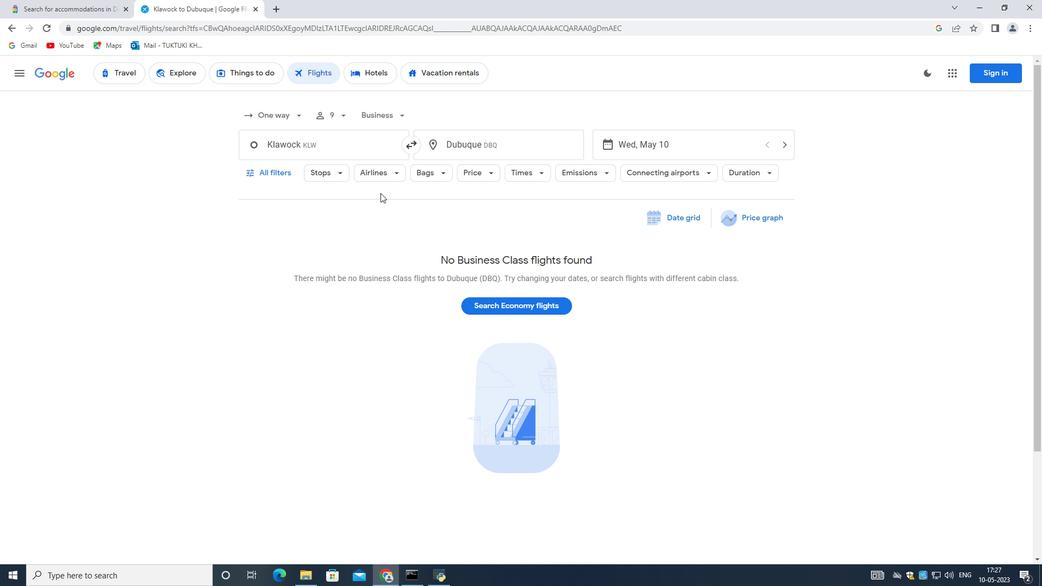 
Action: Mouse pressed left at (427, 171)
Screenshot: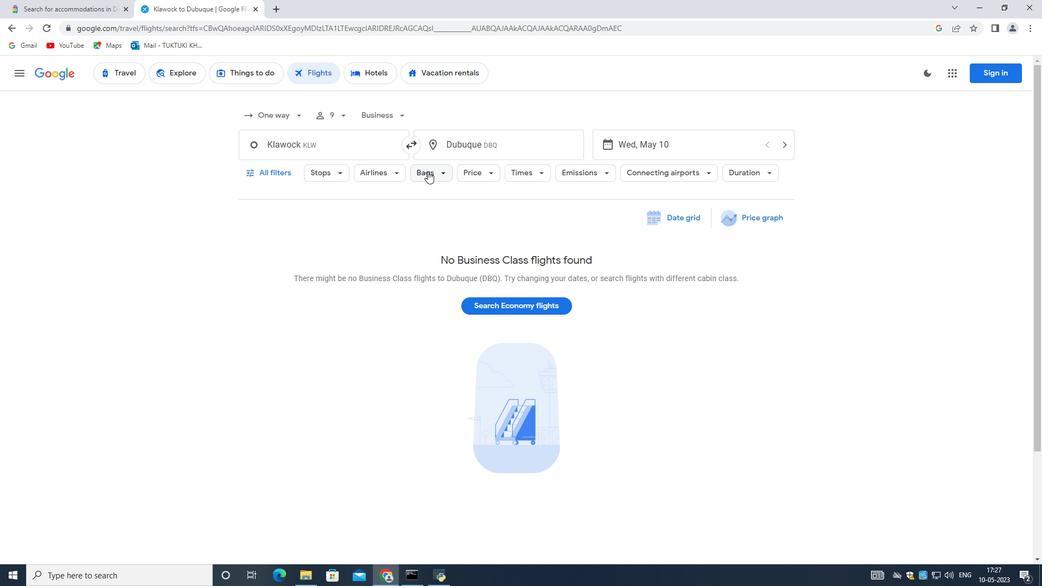 
Action: Mouse moved to (581, 222)
Screenshot: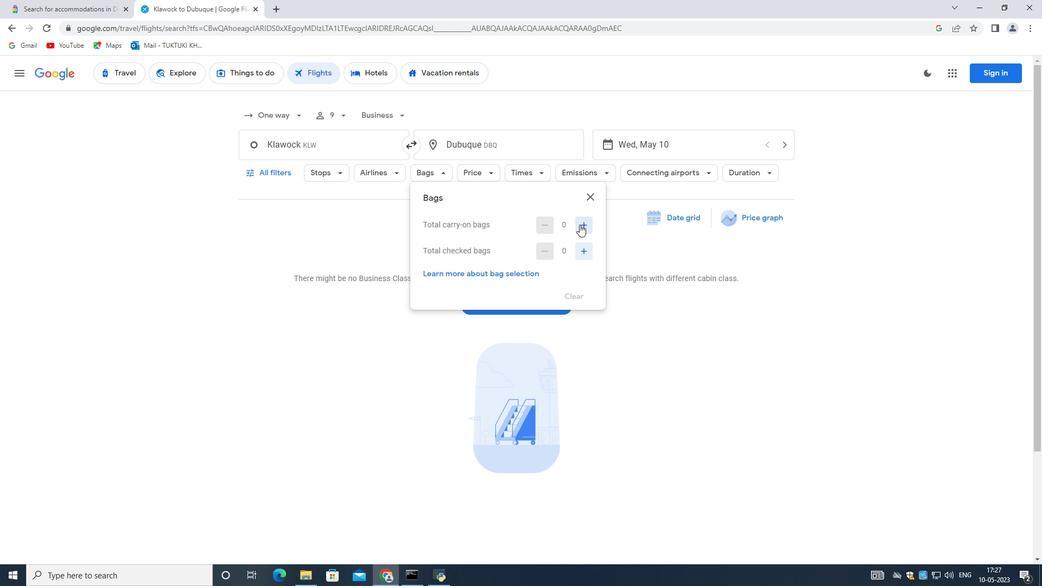 
Action: Mouse pressed left at (581, 222)
Screenshot: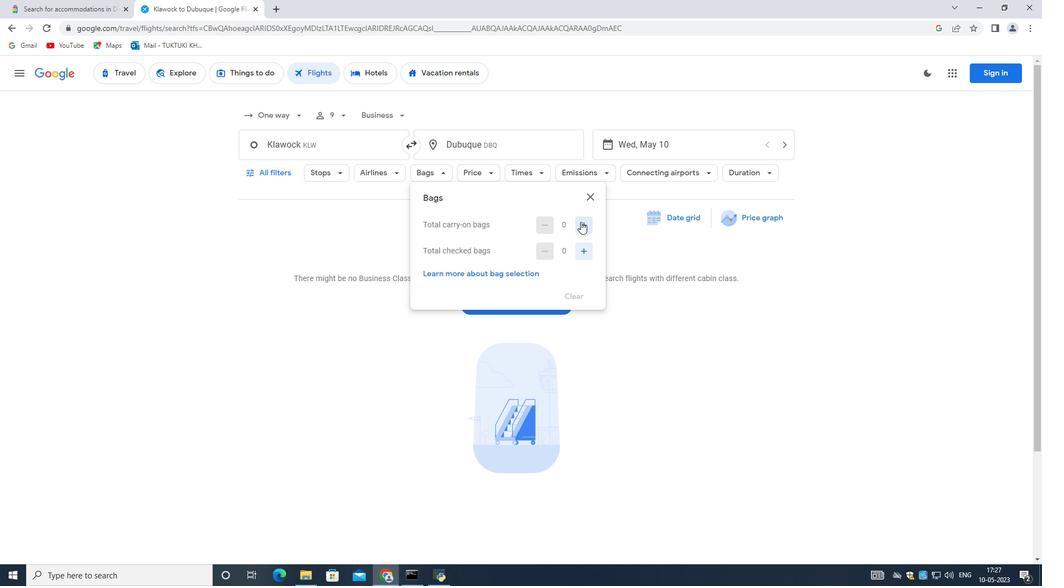 
Action: Mouse moved to (581, 222)
Screenshot: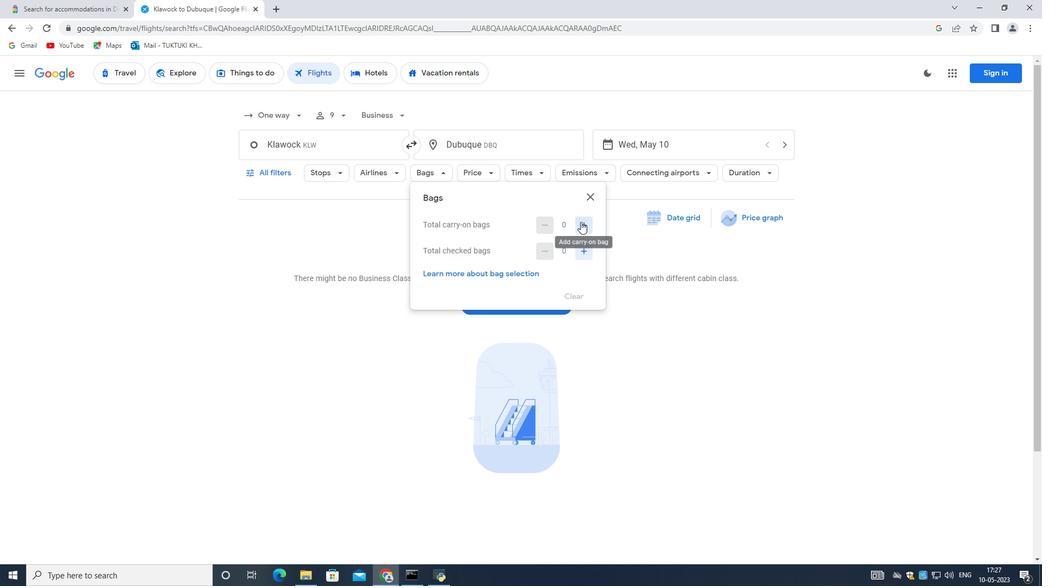 
Action: Mouse pressed left at (581, 222)
Screenshot: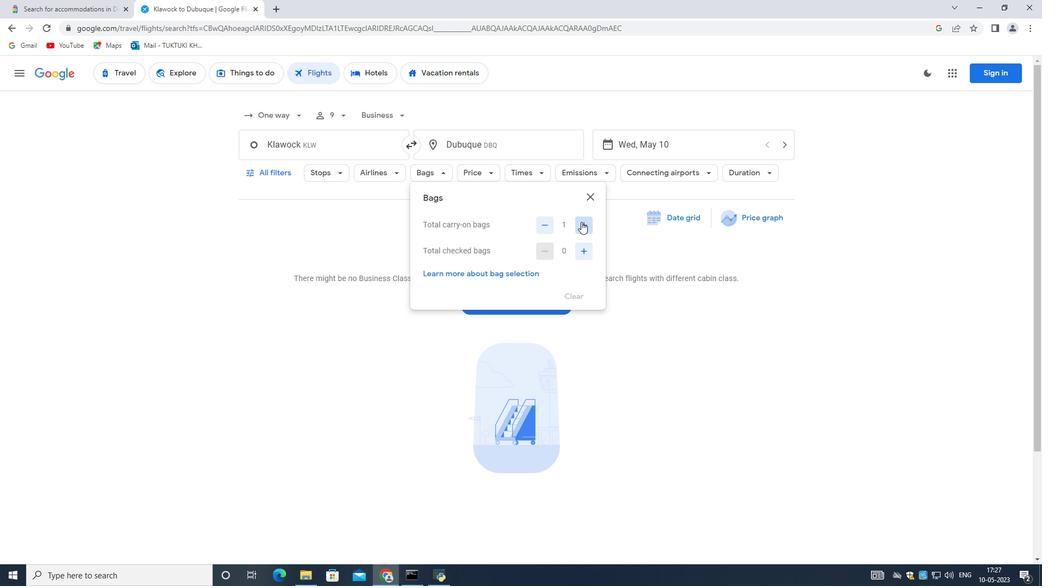 
Action: Mouse moved to (320, 270)
Screenshot: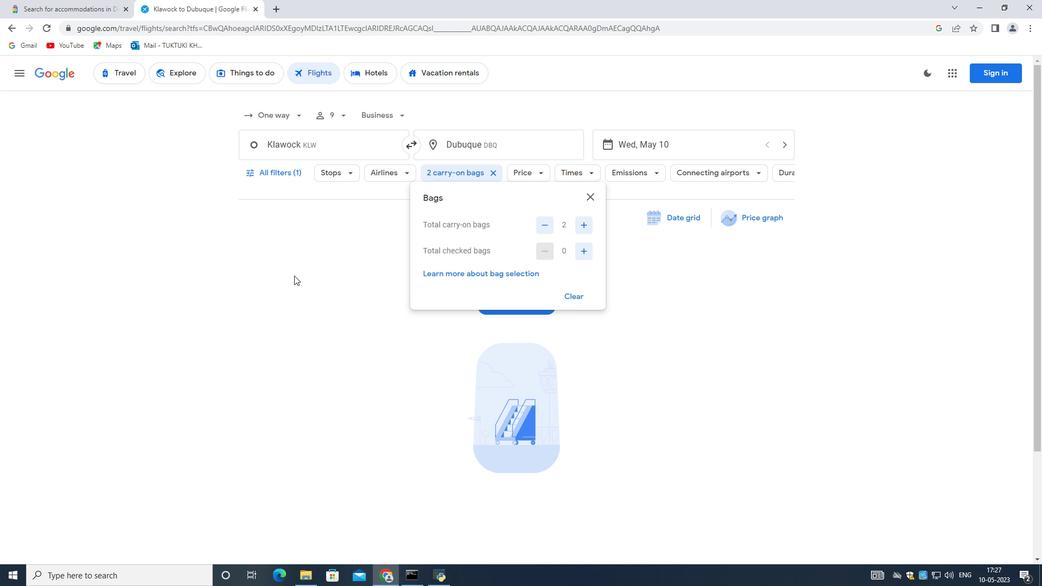 
Action: Mouse pressed left at (320, 270)
Screenshot: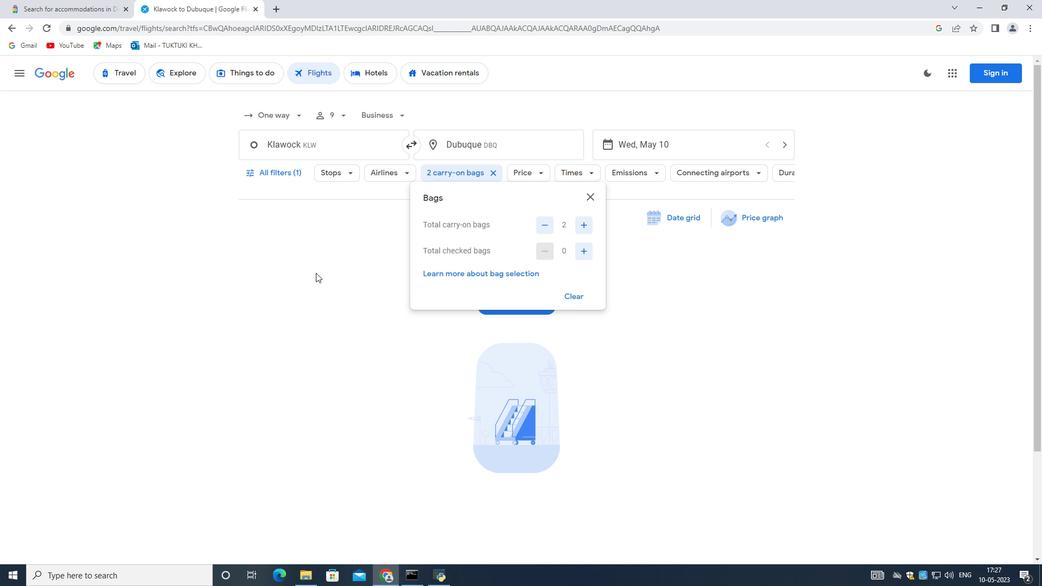 
Action: Mouse moved to (519, 169)
Screenshot: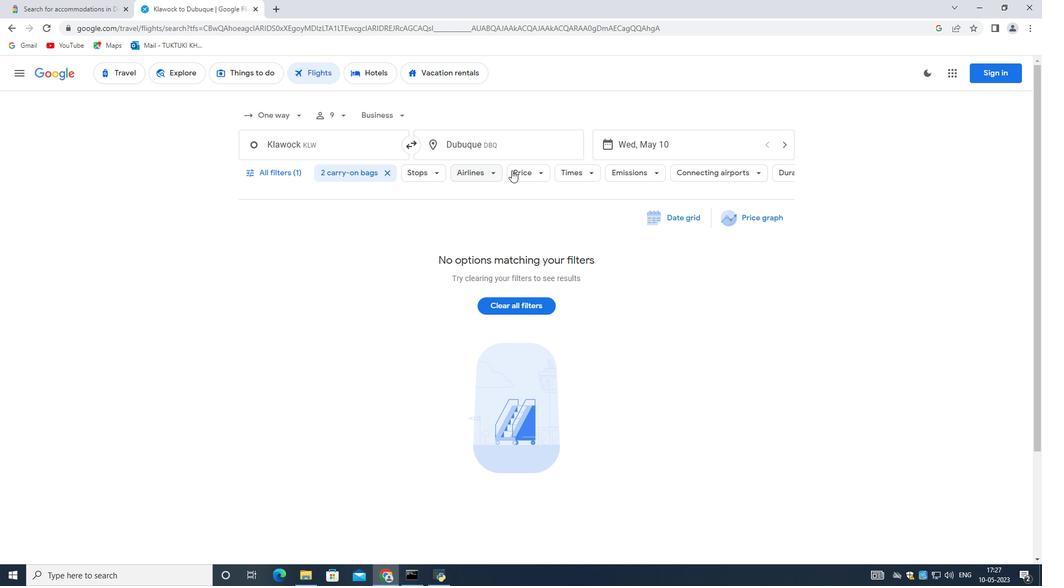 
Action: Mouse pressed left at (519, 169)
Screenshot: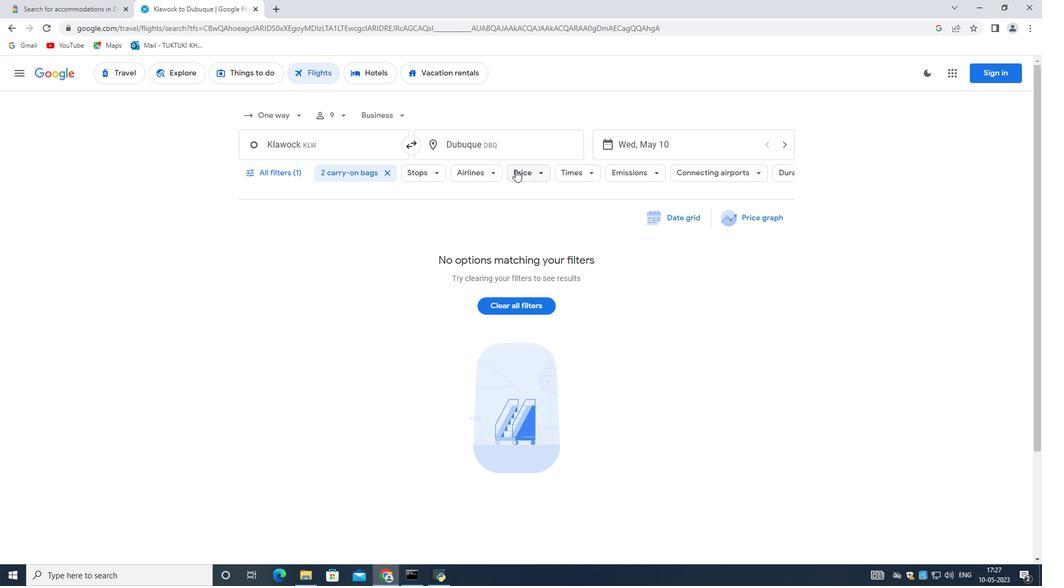 
Action: Mouse moved to (686, 243)
Screenshot: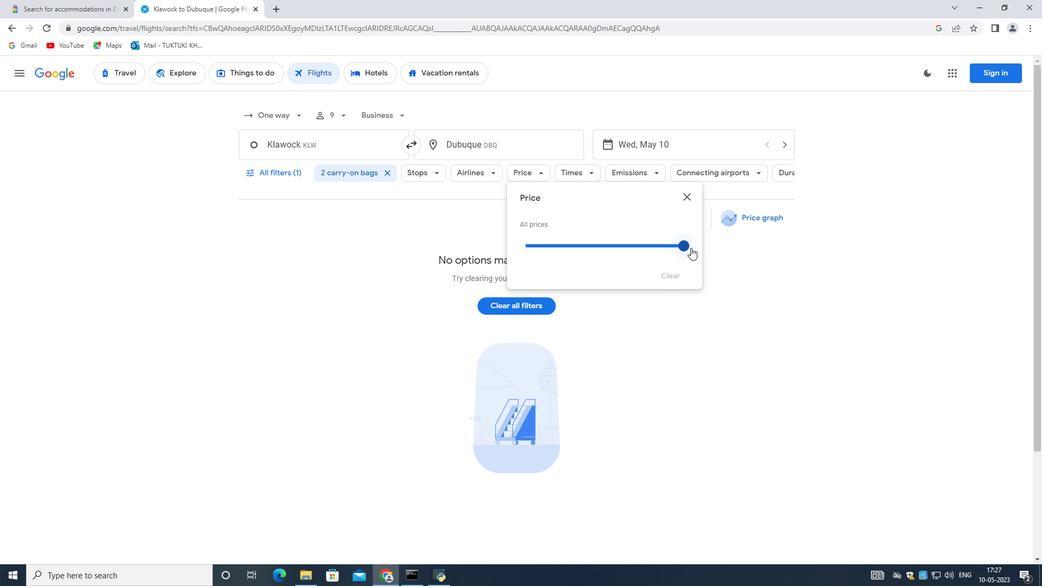 
Action: Mouse pressed left at (686, 243)
Screenshot: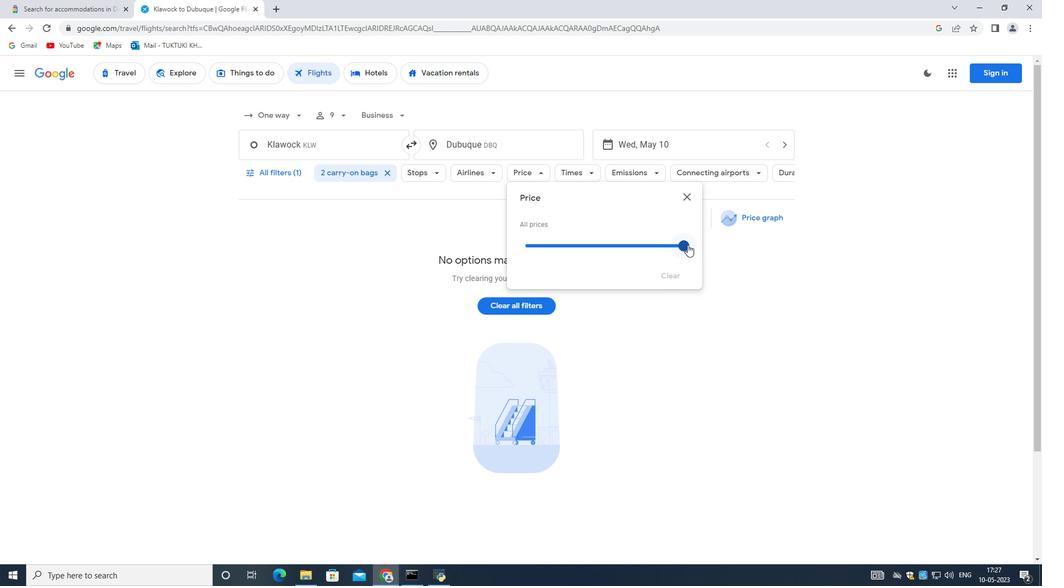 
Action: Mouse moved to (733, 261)
Screenshot: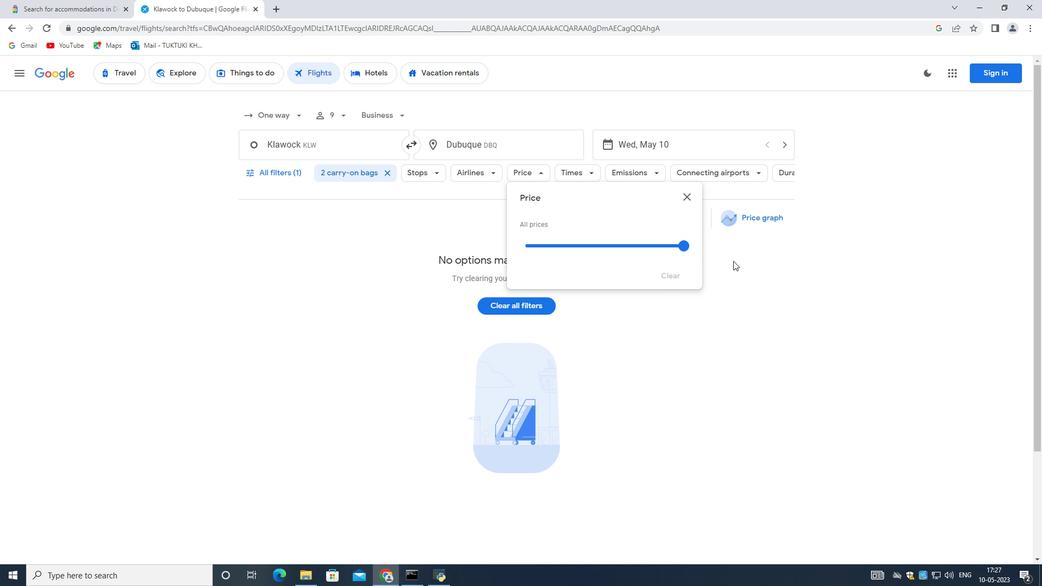 
Action: Mouse pressed left at (733, 261)
Screenshot: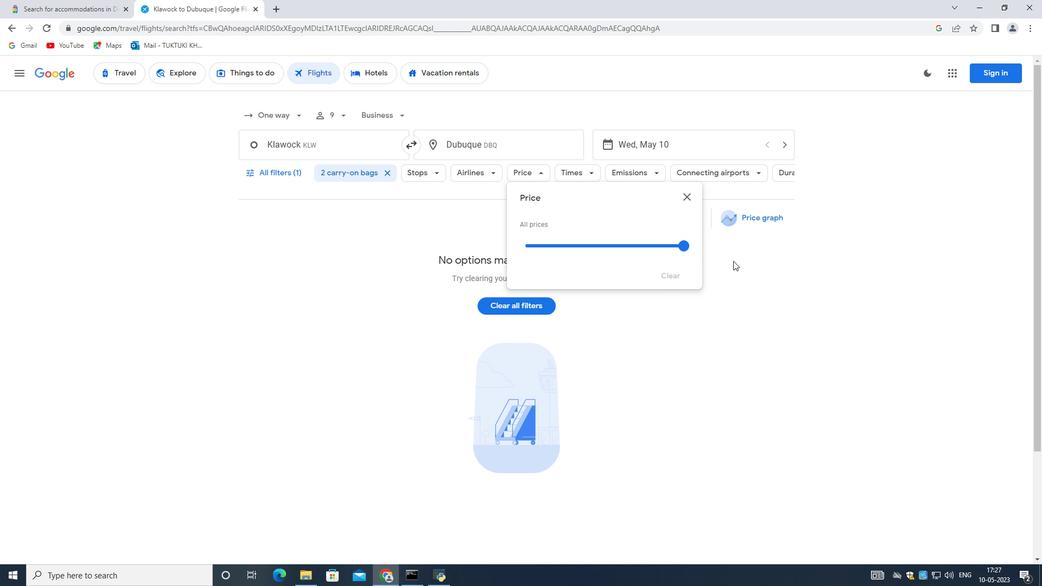 
Action: Mouse moved to (586, 173)
Screenshot: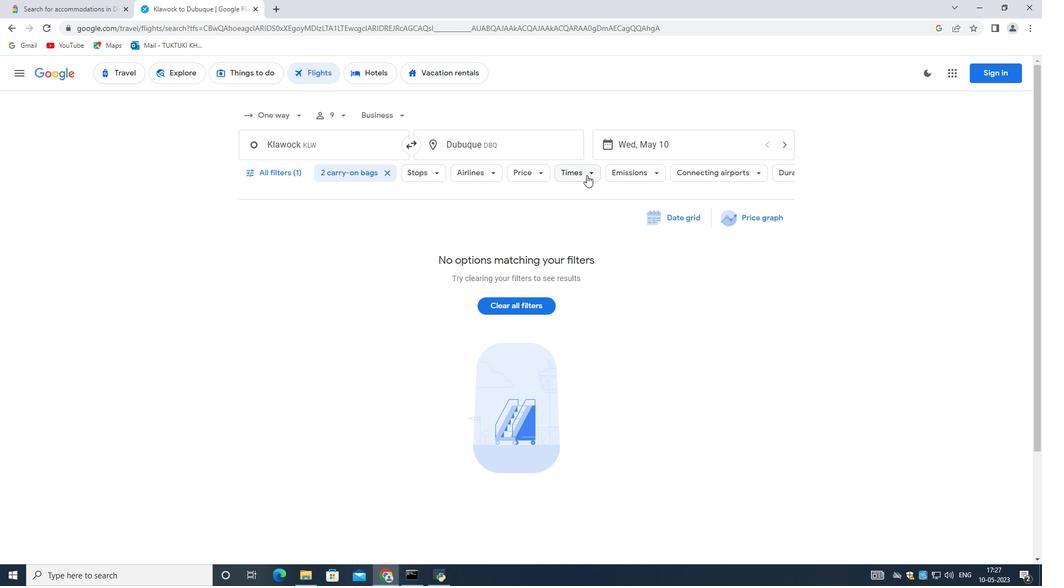 
Action: Mouse pressed left at (586, 173)
Screenshot: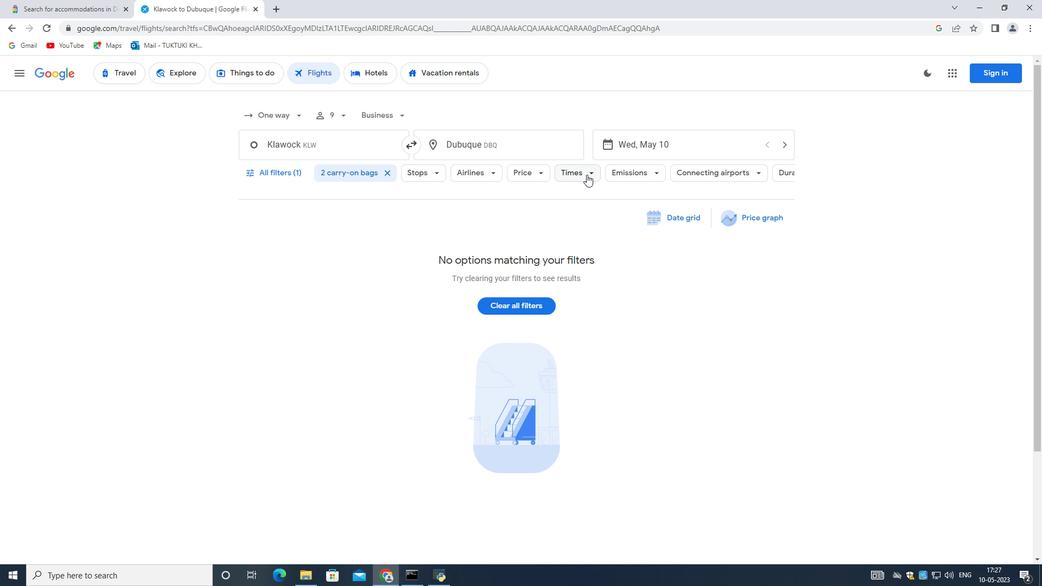 
Action: Mouse moved to (574, 277)
Screenshot: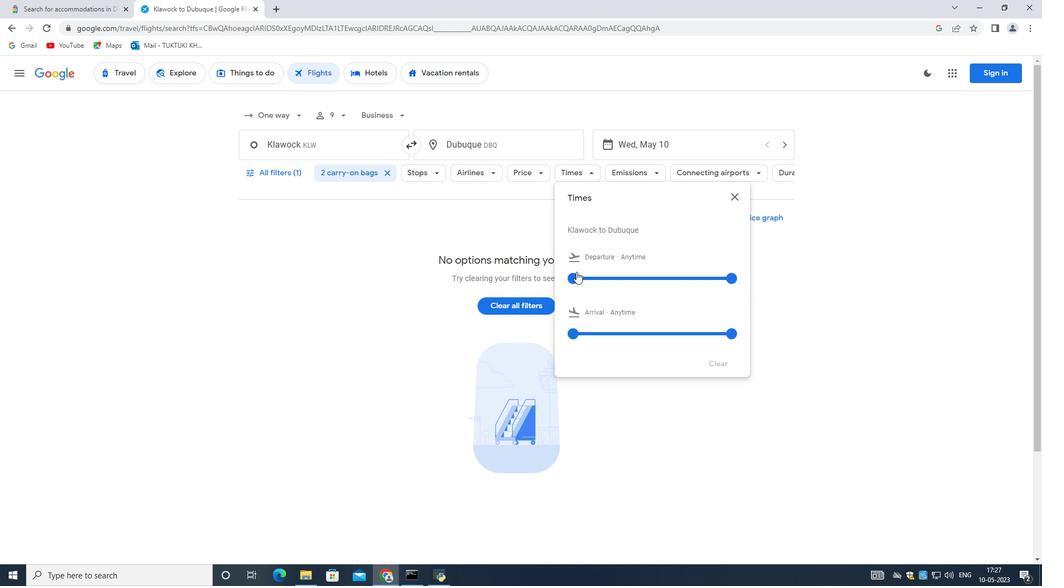 
Action: Mouse pressed left at (574, 277)
Screenshot: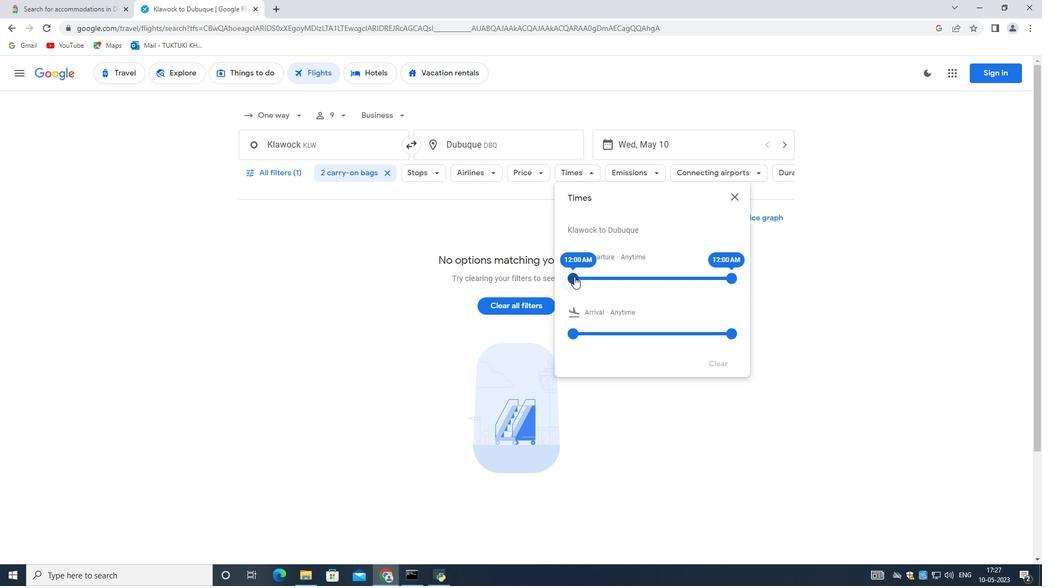 
Action: Mouse moved to (654, 275)
Screenshot: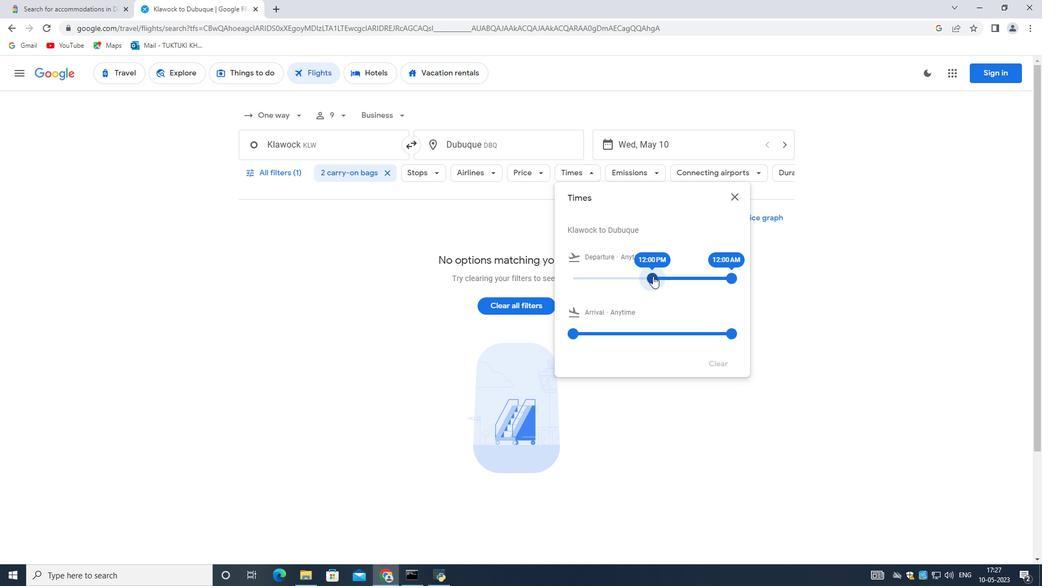 
Action: Mouse pressed left at (654, 275)
Screenshot: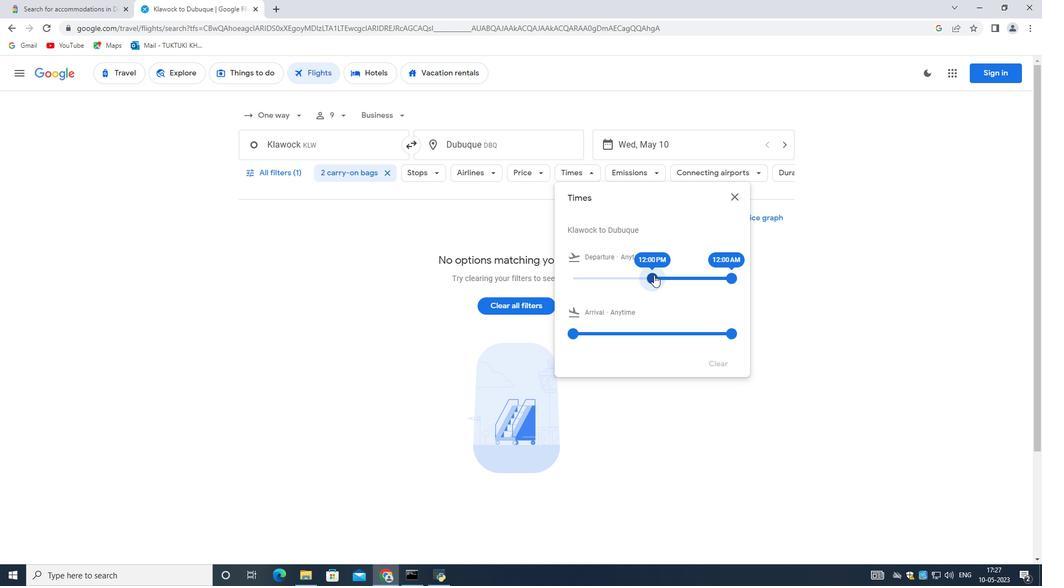 
Action: Mouse moved to (732, 276)
Screenshot: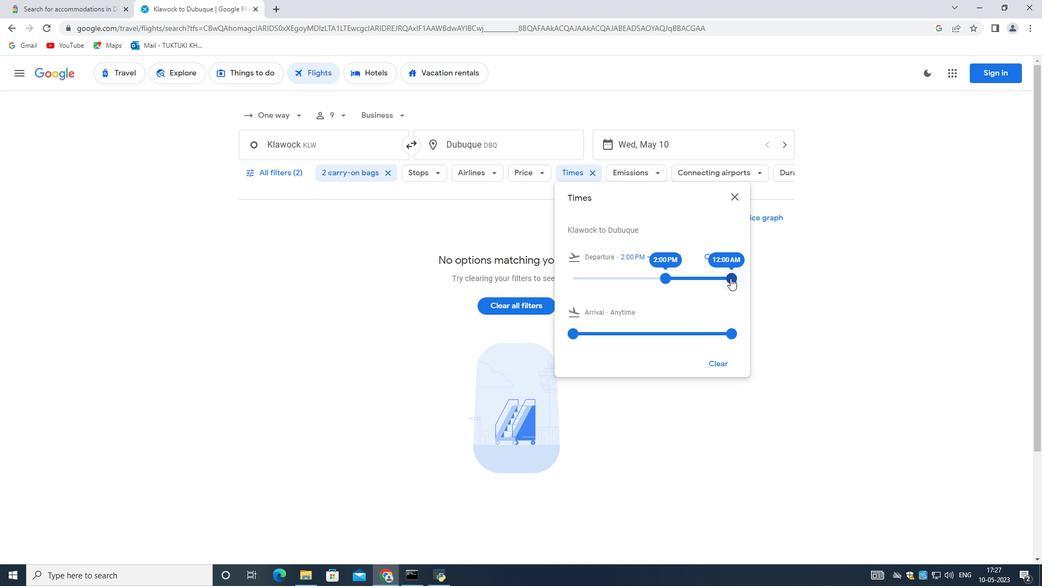 
Action: Mouse pressed left at (732, 276)
Screenshot: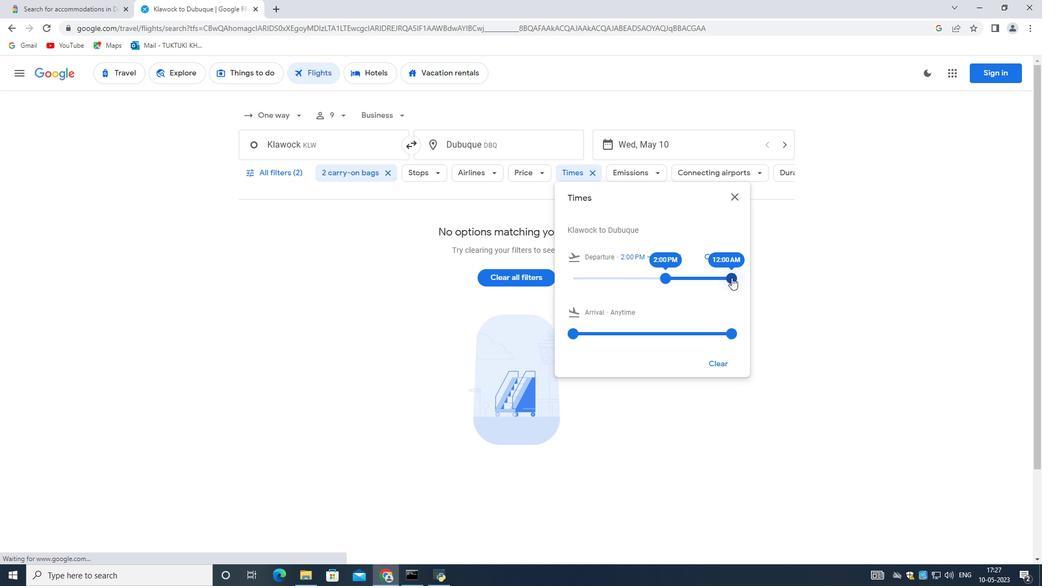 
Action: Mouse moved to (642, 285)
Screenshot: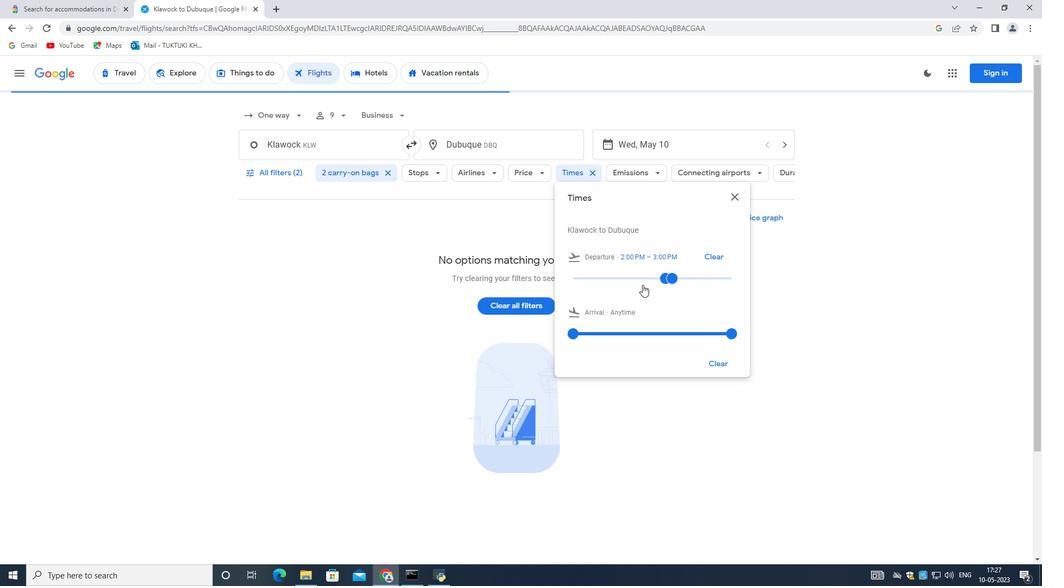 
